 Task: Find connections with filter location Brussels with filter topic #retailwith filter profile language English with filter current company Compunnel Inc. with filter school Marian College, Kuttikanam P.O. Peermade- 685 531 with filter industry Philanthropic Fundraising Services with filter service category Telecommunications with filter keywords title Public Relations
Action: Mouse moved to (608, 127)
Screenshot: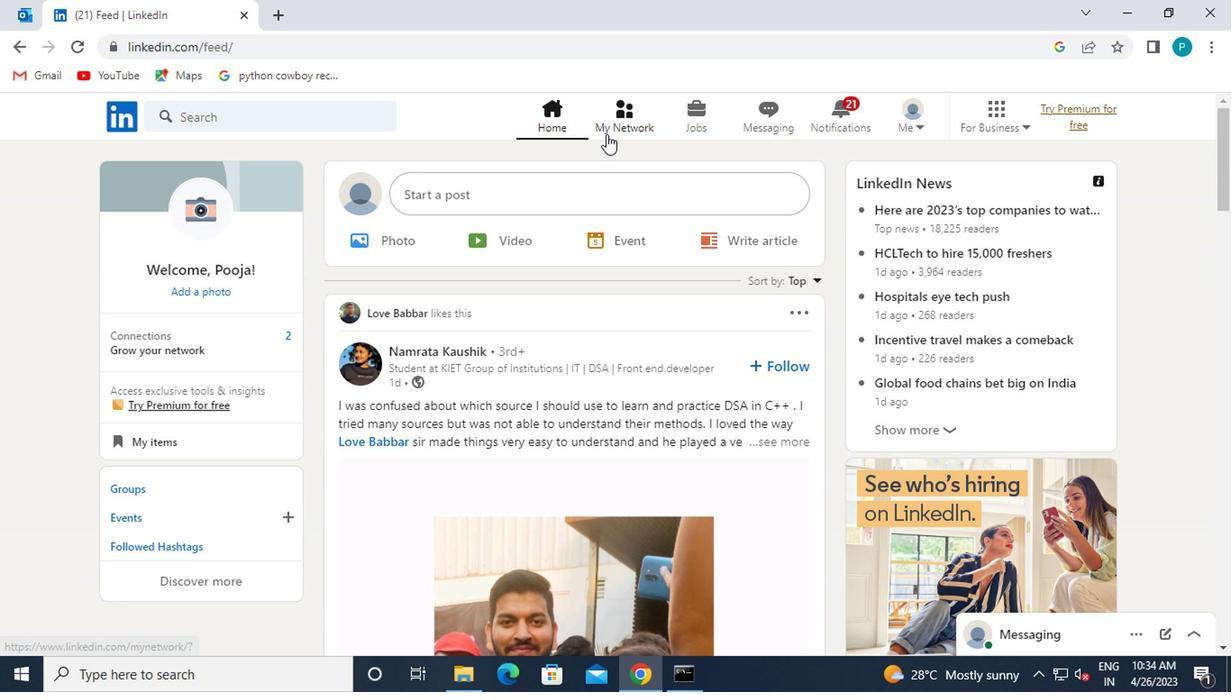 
Action: Mouse pressed left at (608, 127)
Screenshot: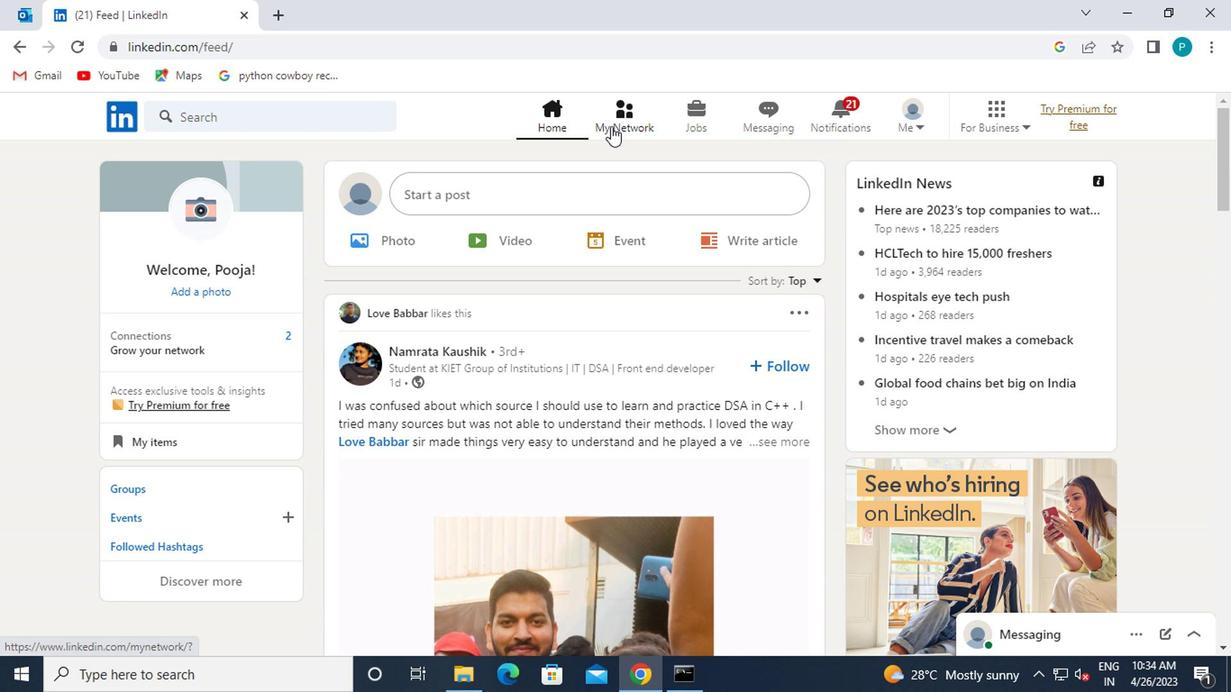 
Action: Mouse moved to (294, 212)
Screenshot: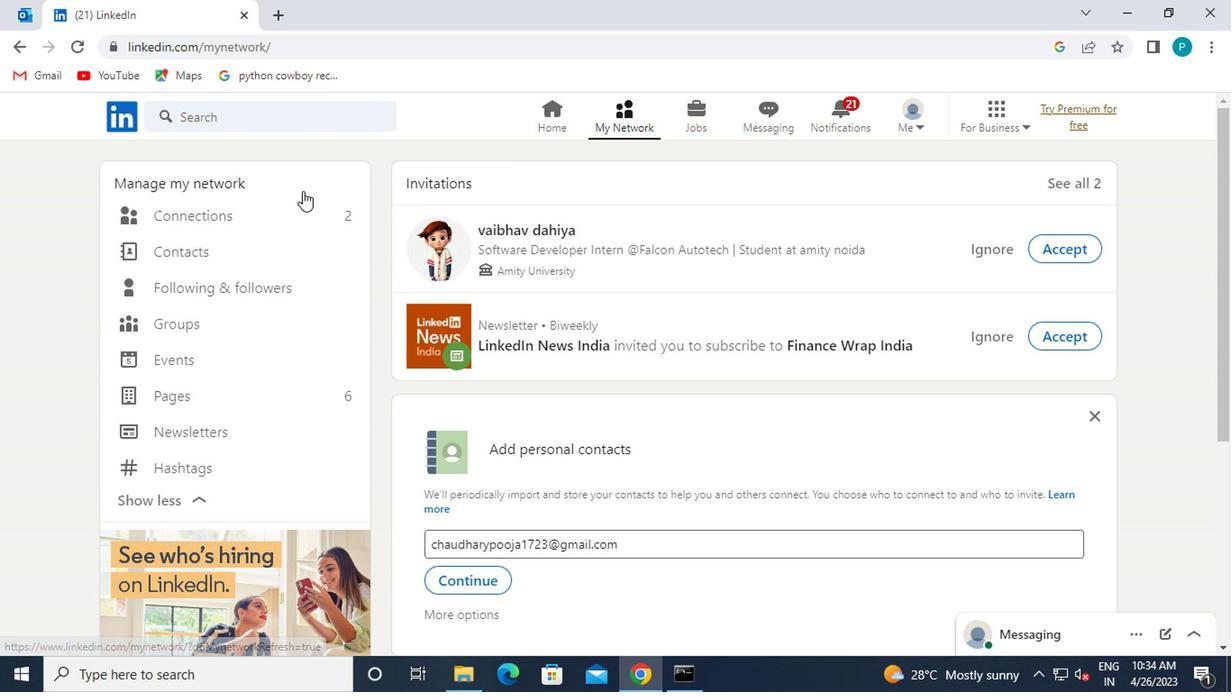 
Action: Mouse pressed left at (294, 212)
Screenshot: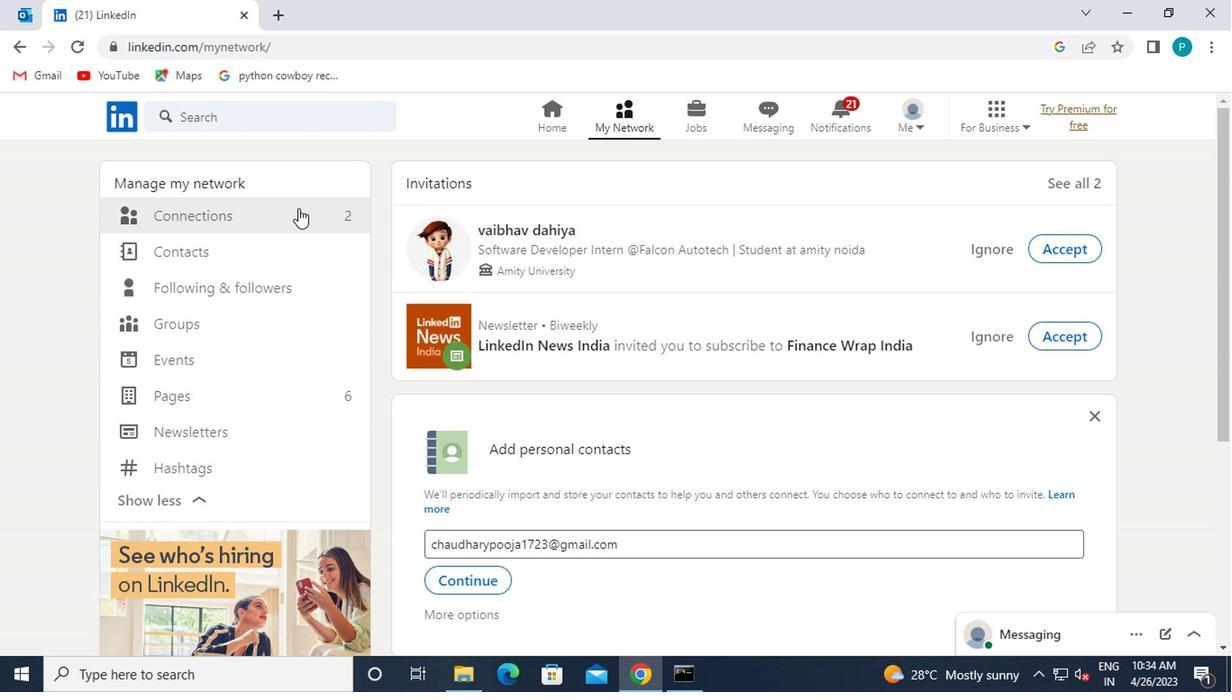 
Action: Mouse moved to (772, 212)
Screenshot: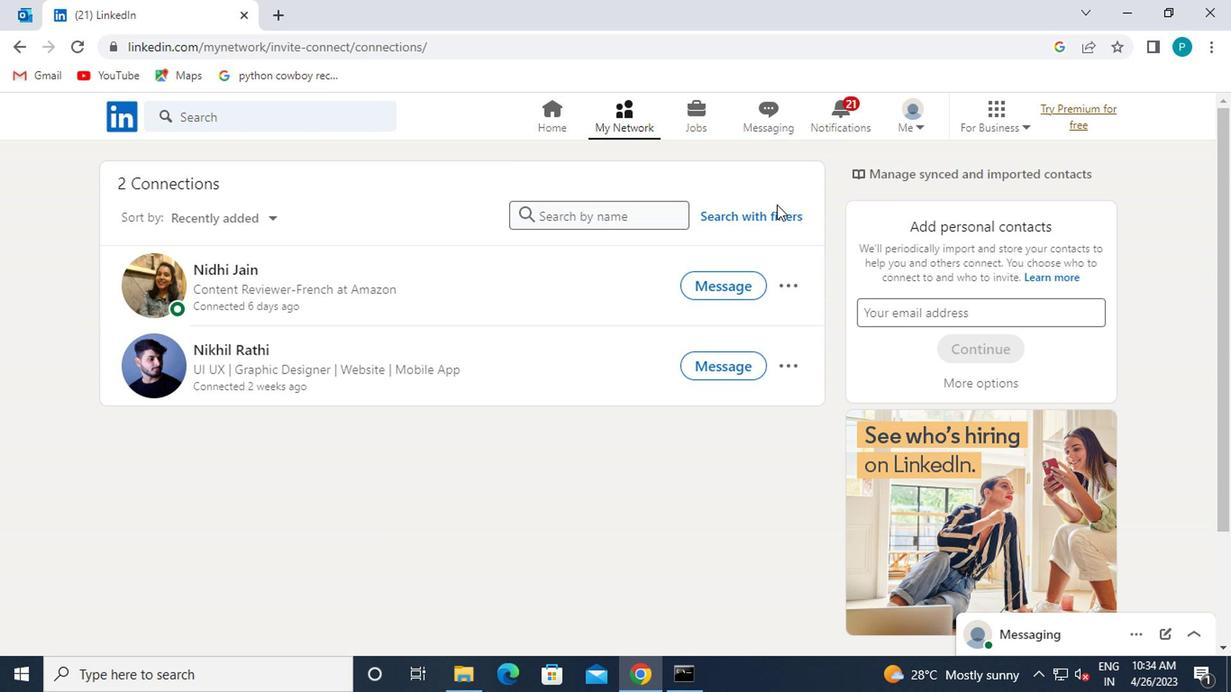 
Action: Mouse pressed left at (772, 212)
Screenshot: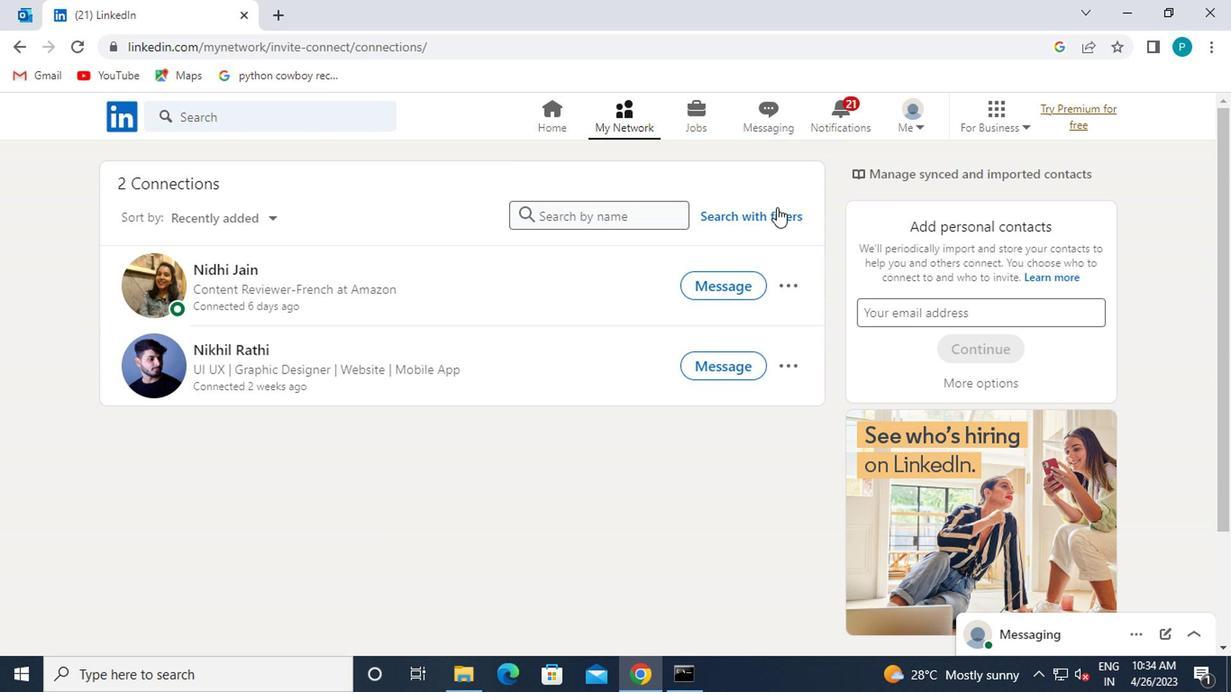 
Action: Mouse moved to (575, 173)
Screenshot: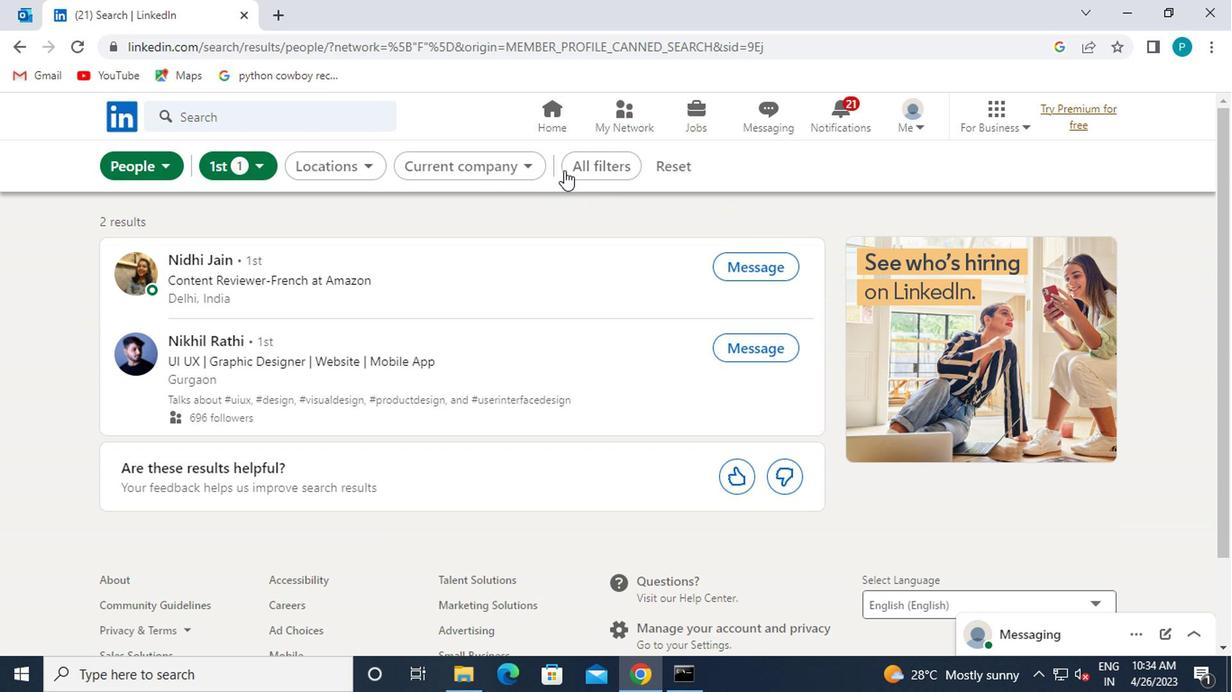 
Action: Mouse pressed left at (575, 173)
Screenshot: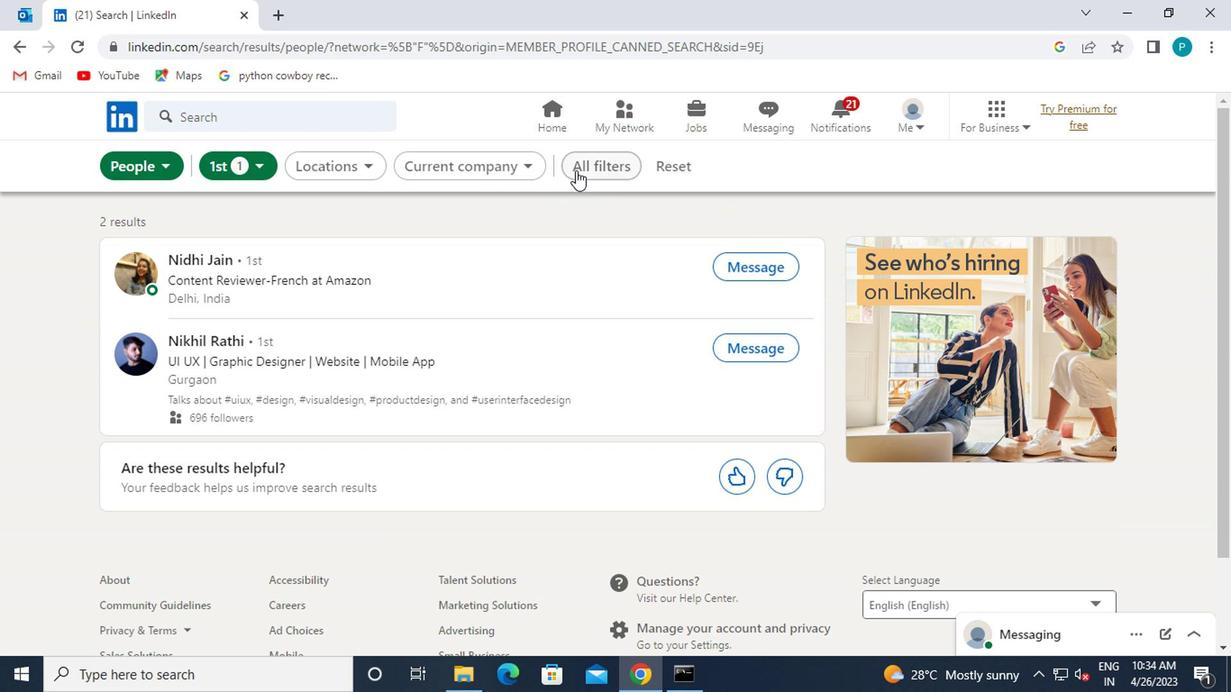 
Action: Mouse moved to (1013, 398)
Screenshot: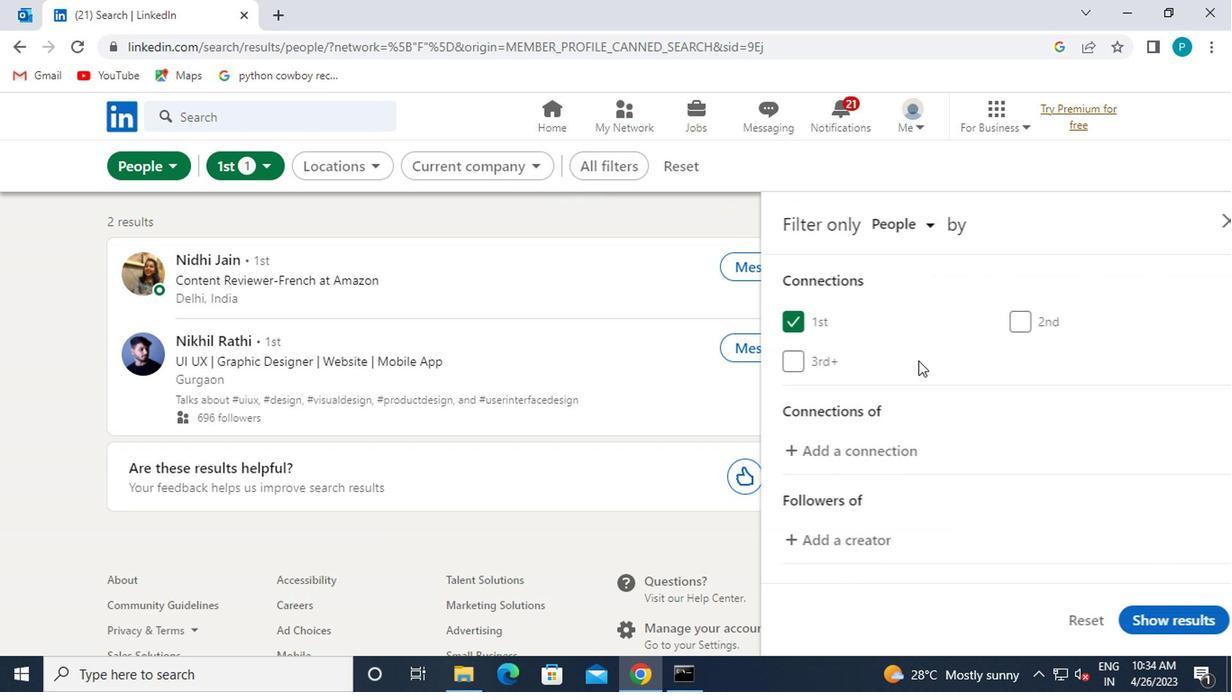 
Action: Mouse scrolled (1013, 397) with delta (0, -1)
Screenshot: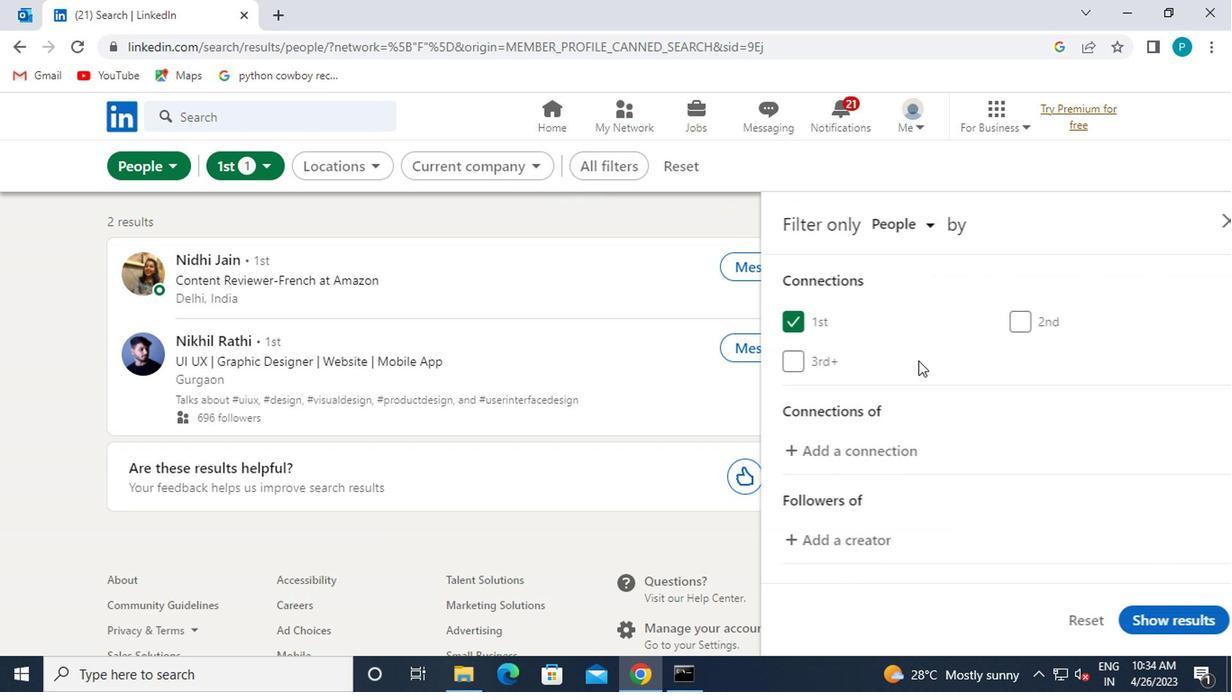 
Action: Mouse moved to (1015, 399)
Screenshot: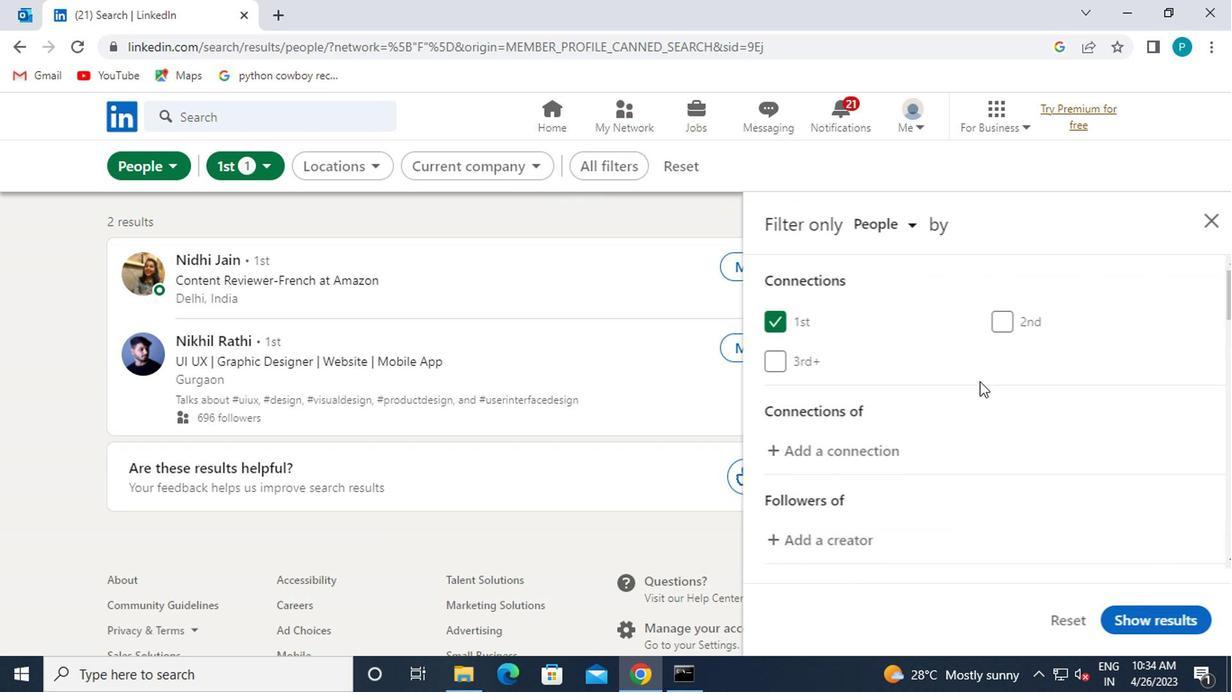 
Action: Mouse scrolled (1015, 398) with delta (0, 0)
Screenshot: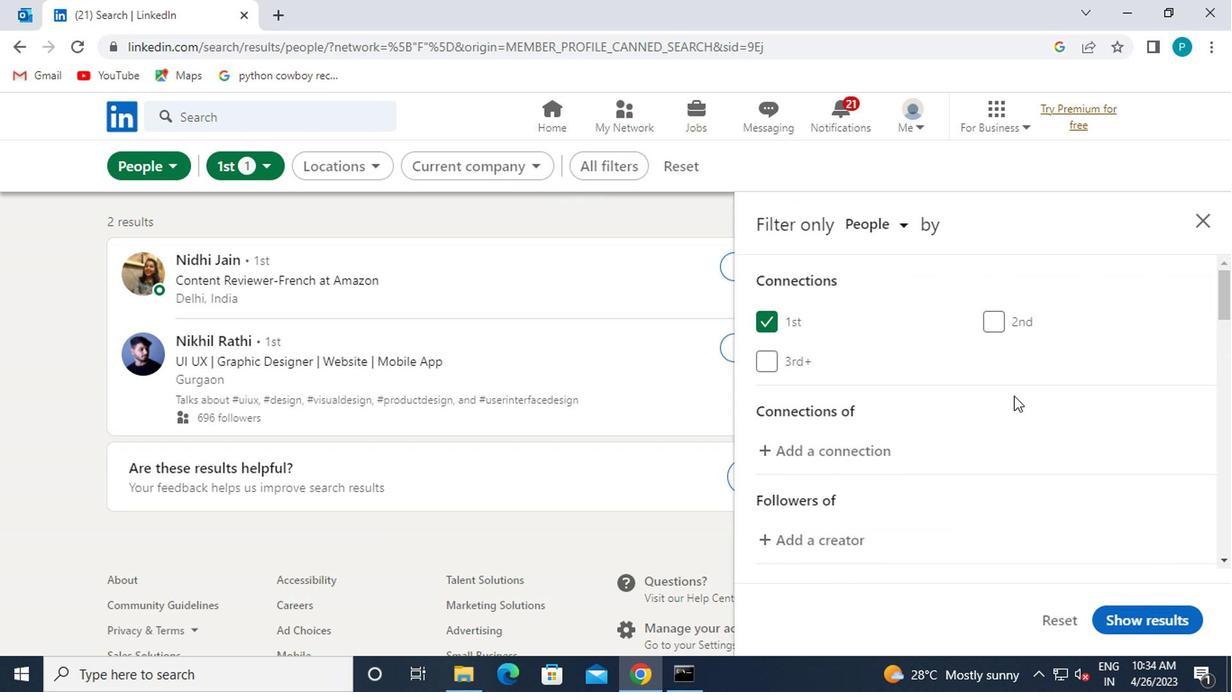 
Action: Mouse scrolled (1015, 398) with delta (0, 0)
Screenshot: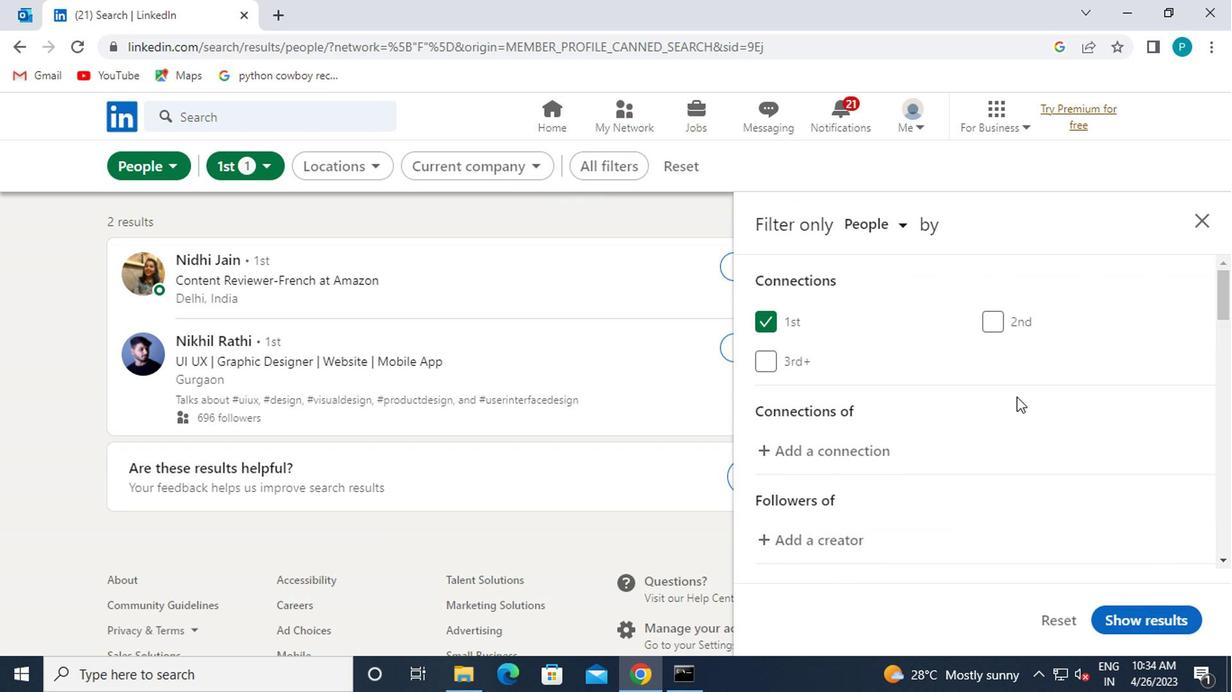 
Action: Mouse moved to (1027, 443)
Screenshot: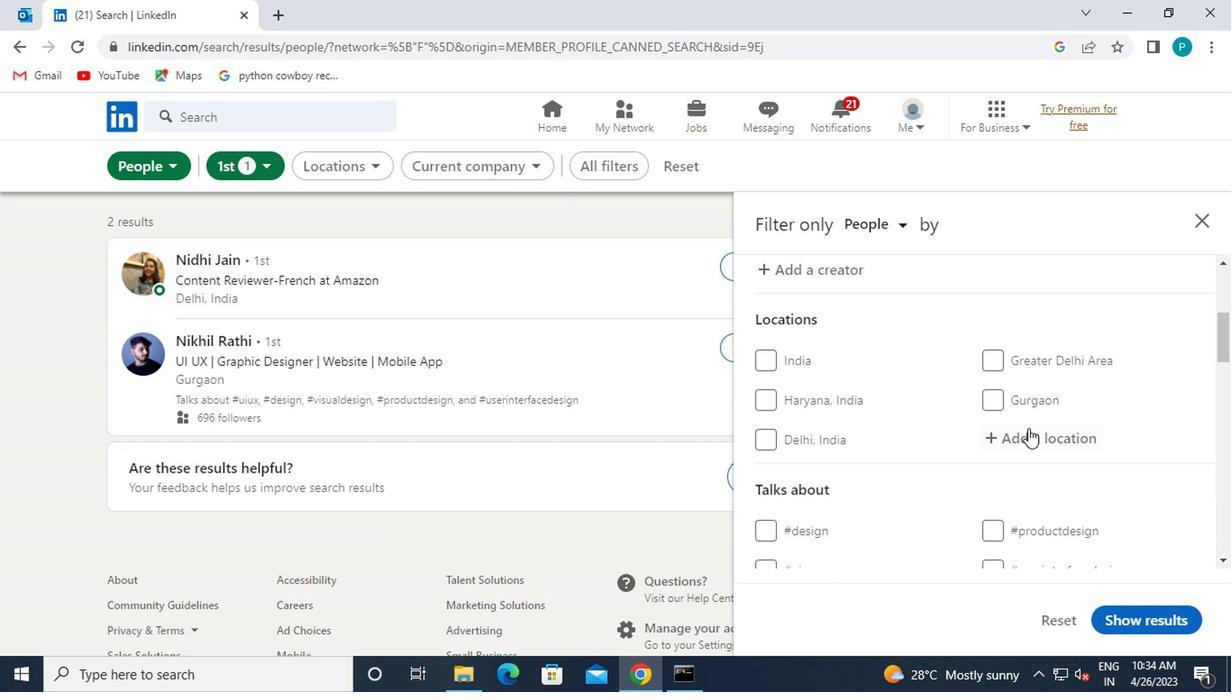 
Action: Mouse pressed left at (1027, 443)
Screenshot: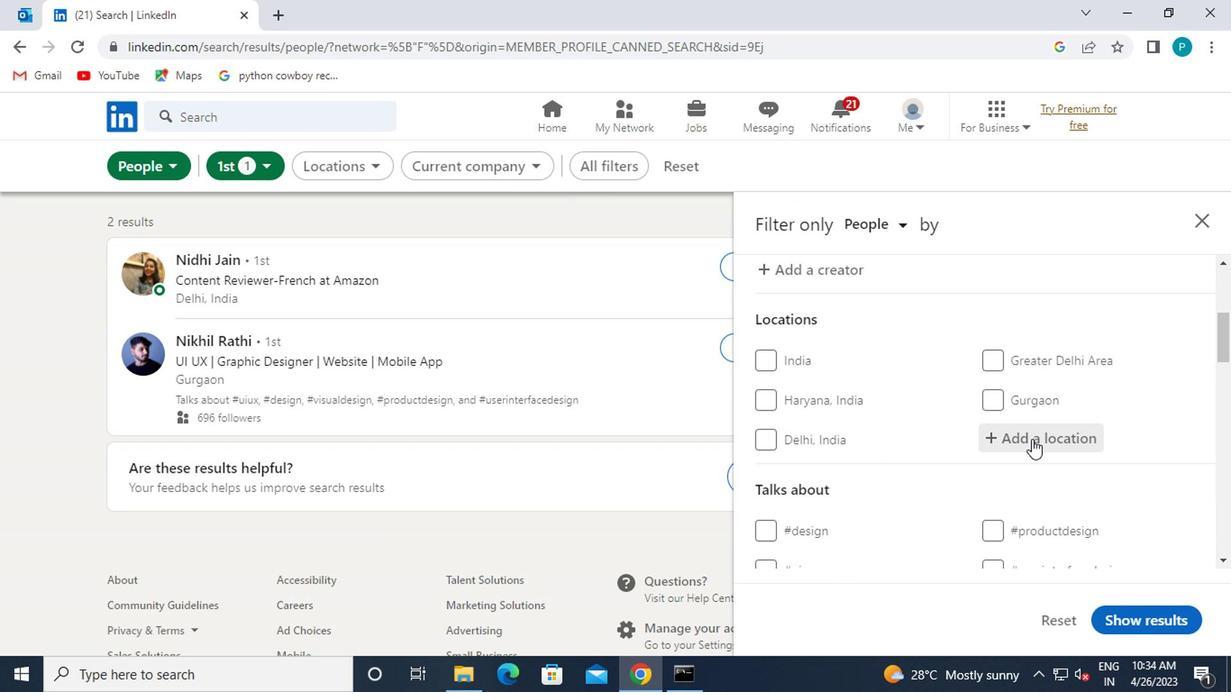 
Action: Mouse moved to (992, 401)
Screenshot: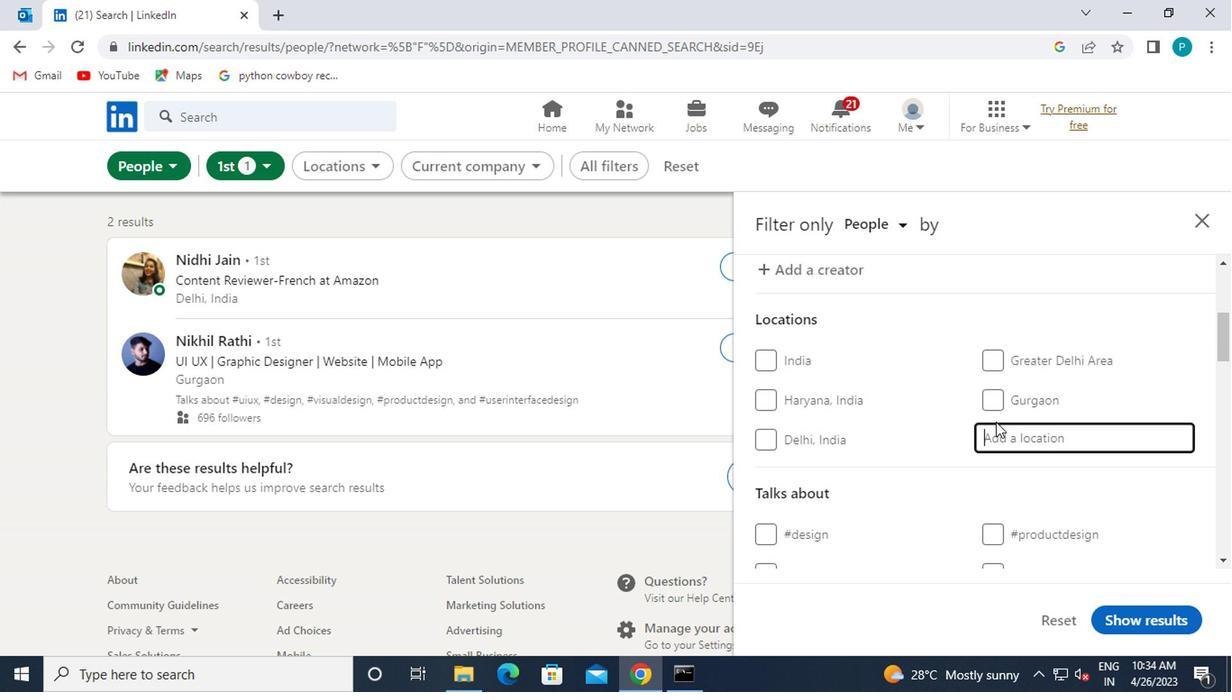 
Action: Key pressed <Key.caps_lock>b<Key.caps_lock>russels
Screenshot: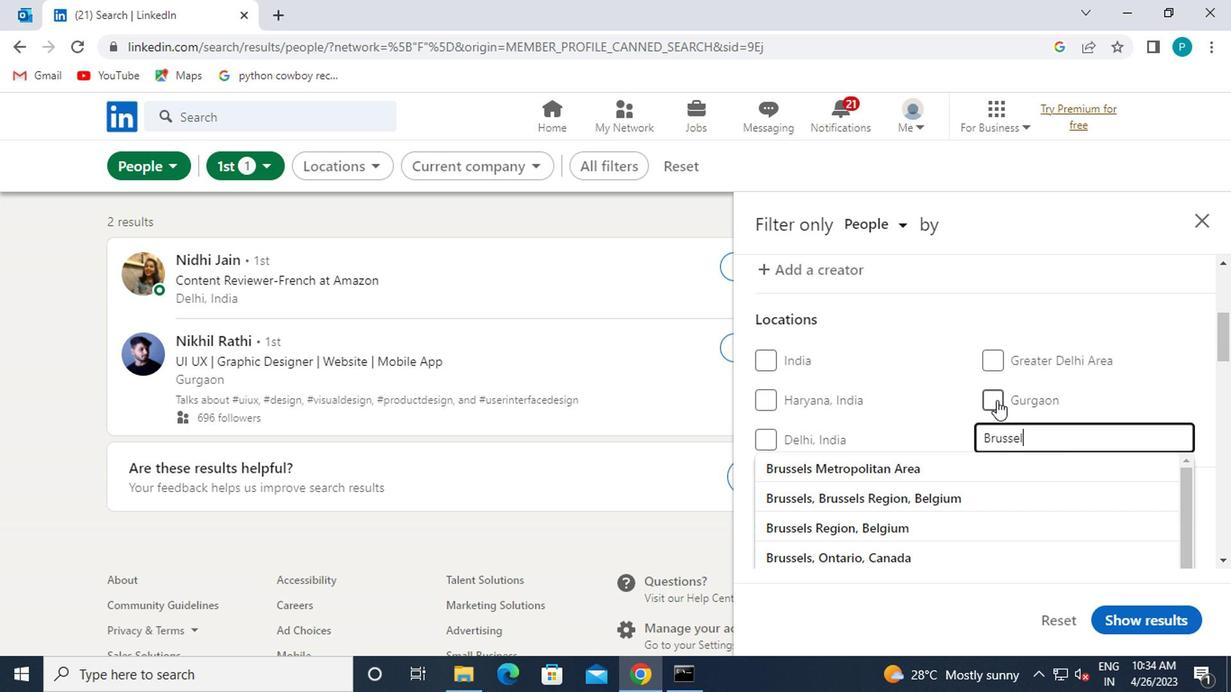 
Action: Mouse moved to (902, 461)
Screenshot: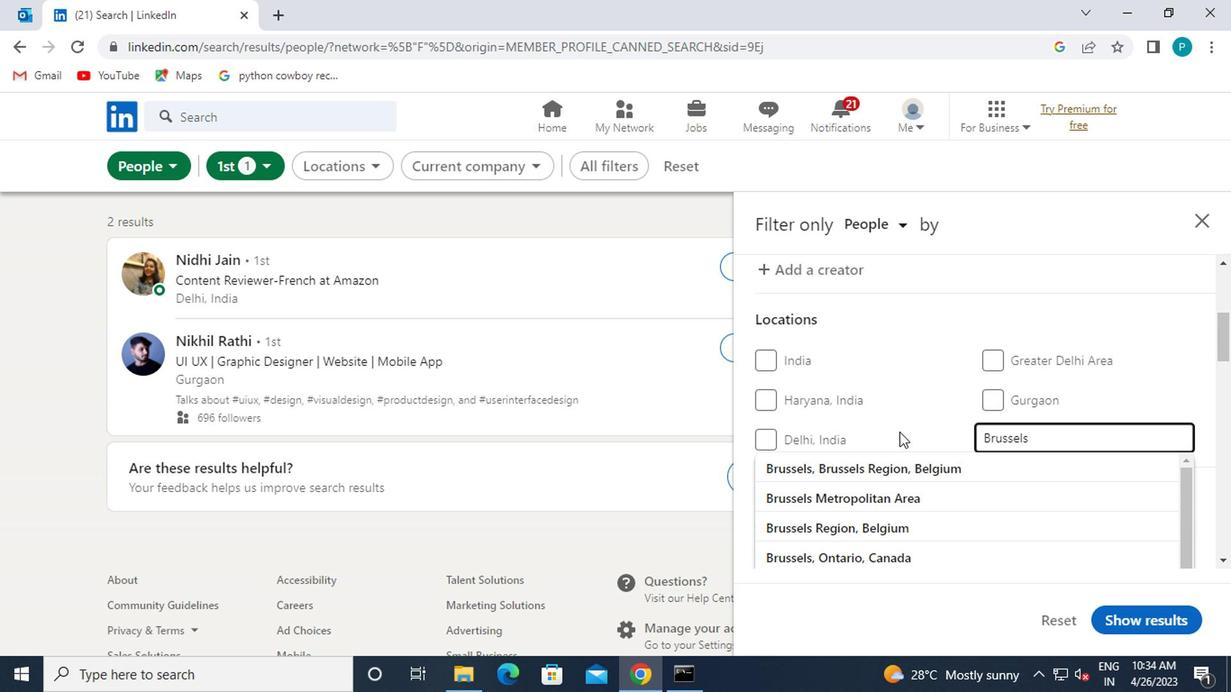 
Action: Mouse pressed left at (902, 461)
Screenshot: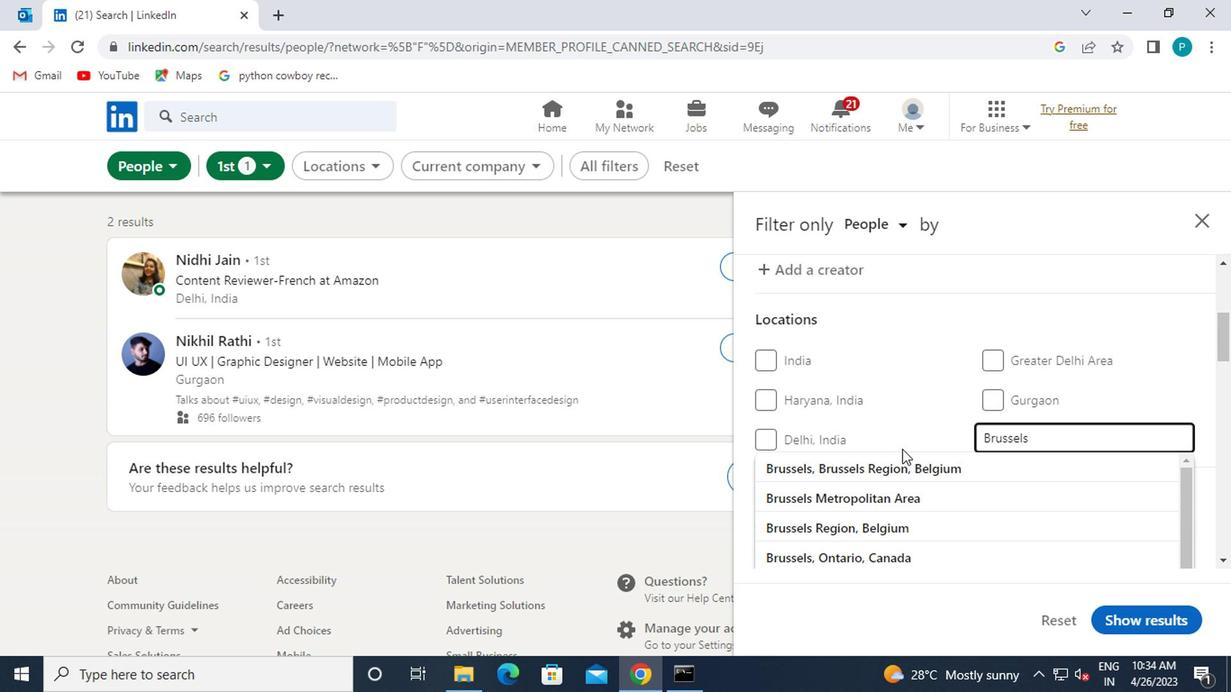
Action: Mouse scrolled (902, 460) with delta (0, 0)
Screenshot: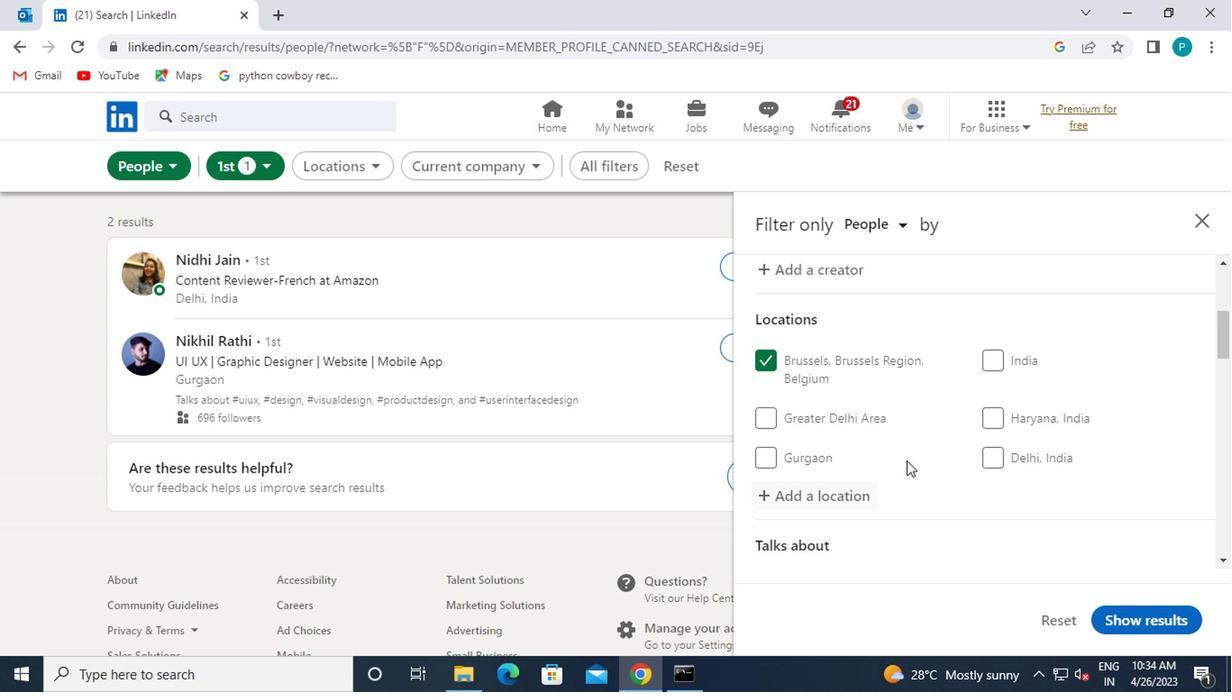 
Action: Mouse moved to (915, 466)
Screenshot: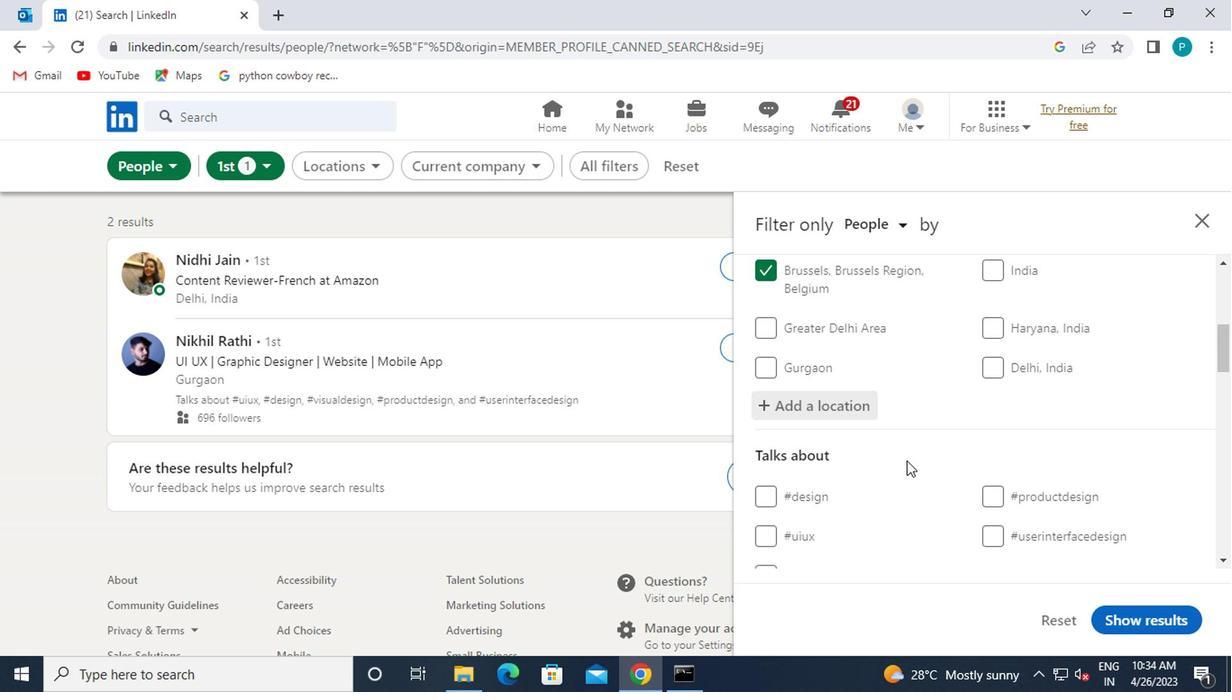 
Action: Mouse scrolled (915, 465) with delta (0, -1)
Screenshot: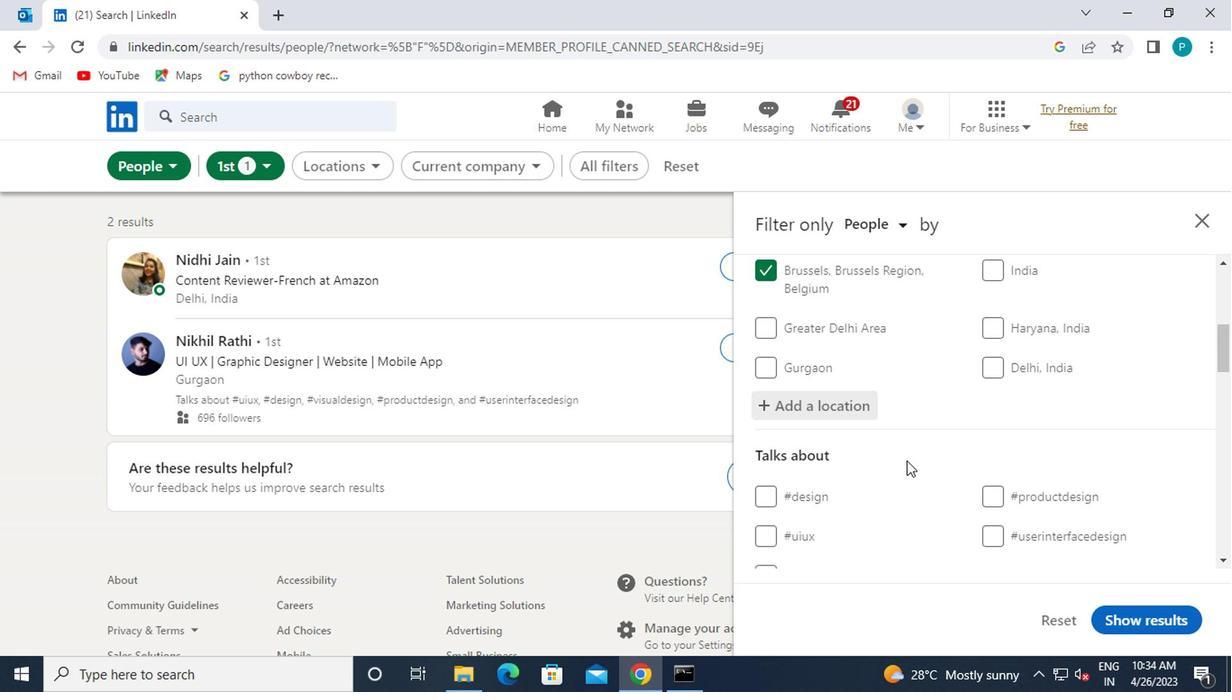 
Action: Mouse moved to (915, 467)
Screenshot: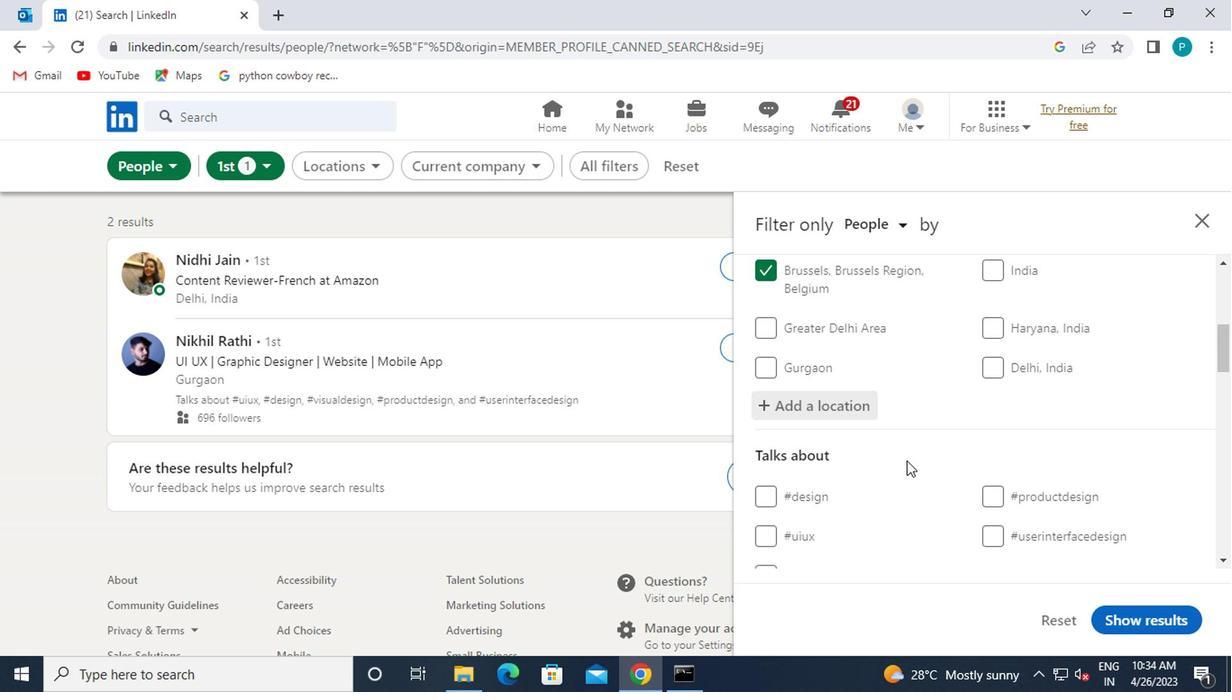 
Action: Mouse scrolled (915, 466) with delta (0, 0)
Screenshot: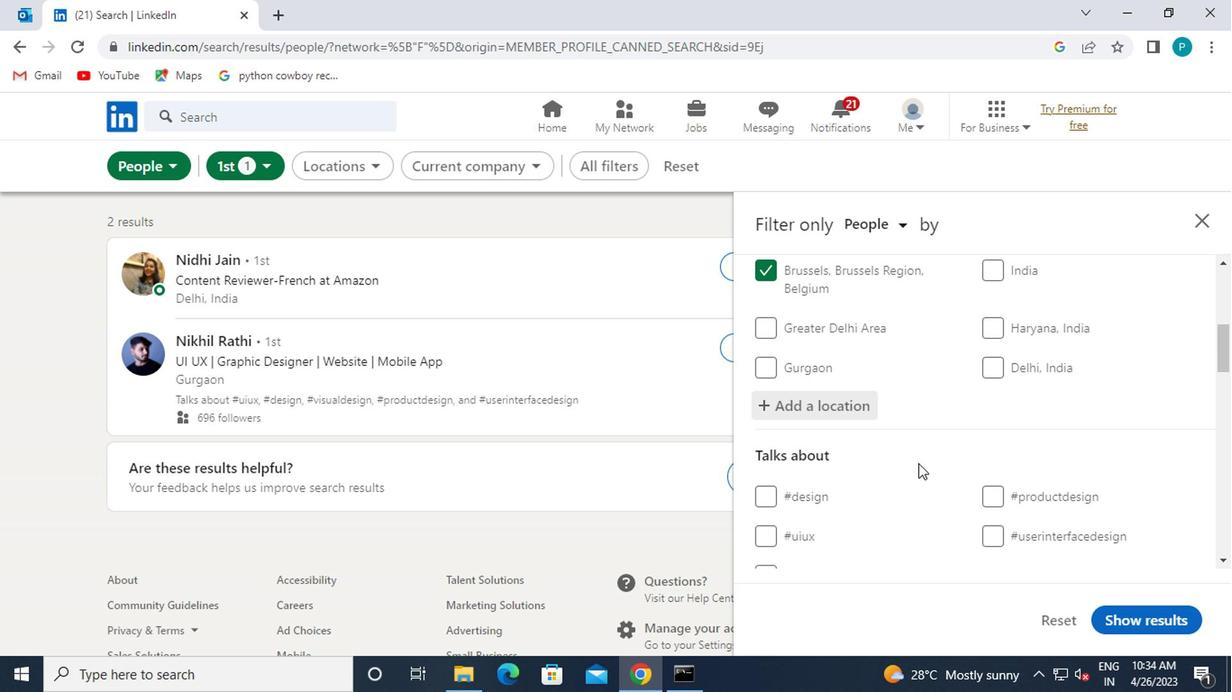 
Action: Mouse moved to (1011, 406)
Screenshot: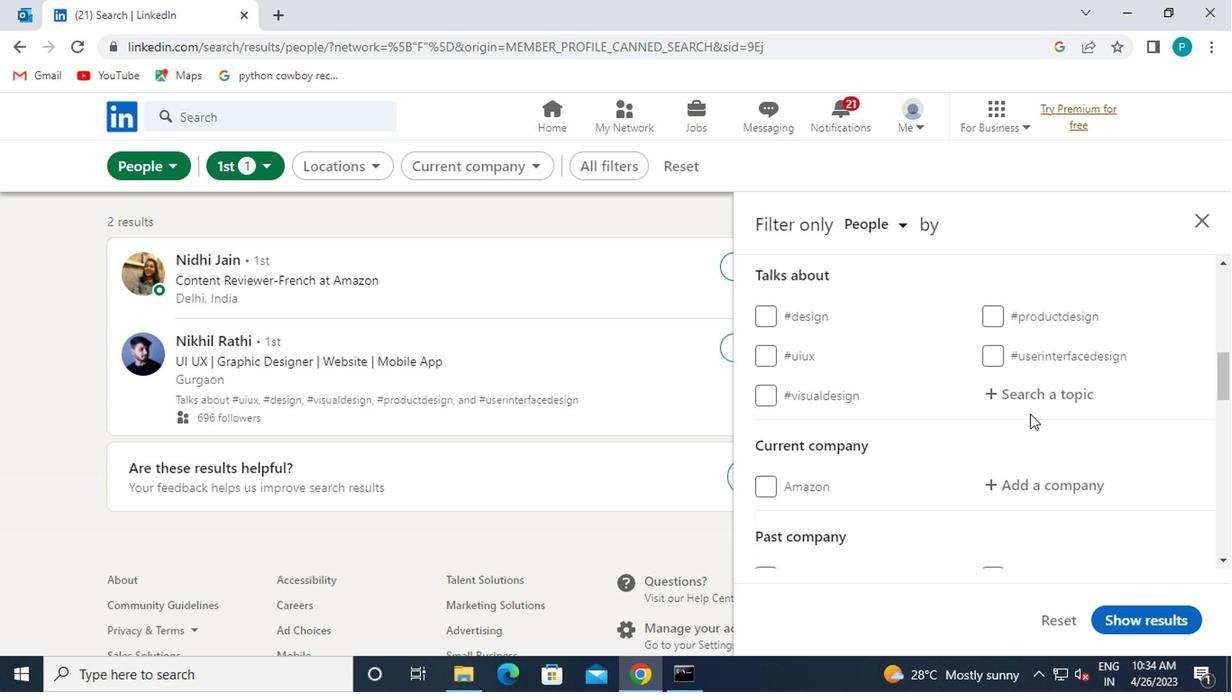 
Action: Mouse pressed left at (1011, 406)
Screenshot: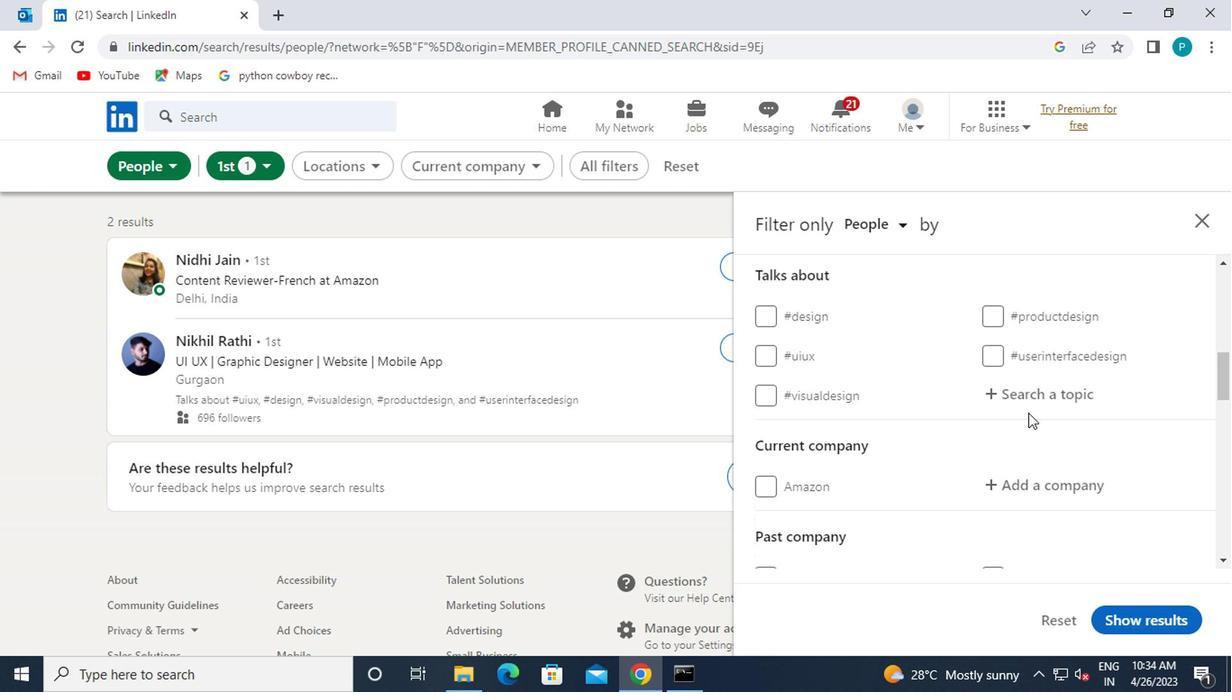 
Action: Key pressed <Key.shift><Key.shift><Key.shift>#RETAIL
Screenshot: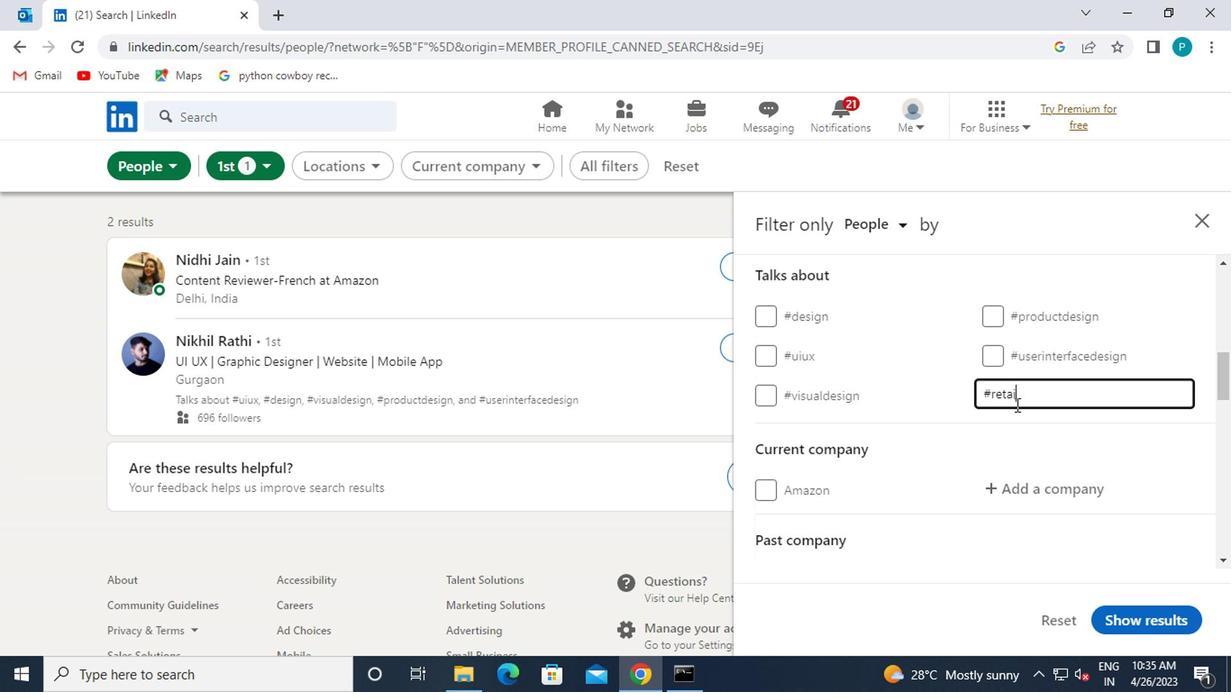 
Action: Mouse scrolled (1011, 405) with delta (0, 0)
Screenshot: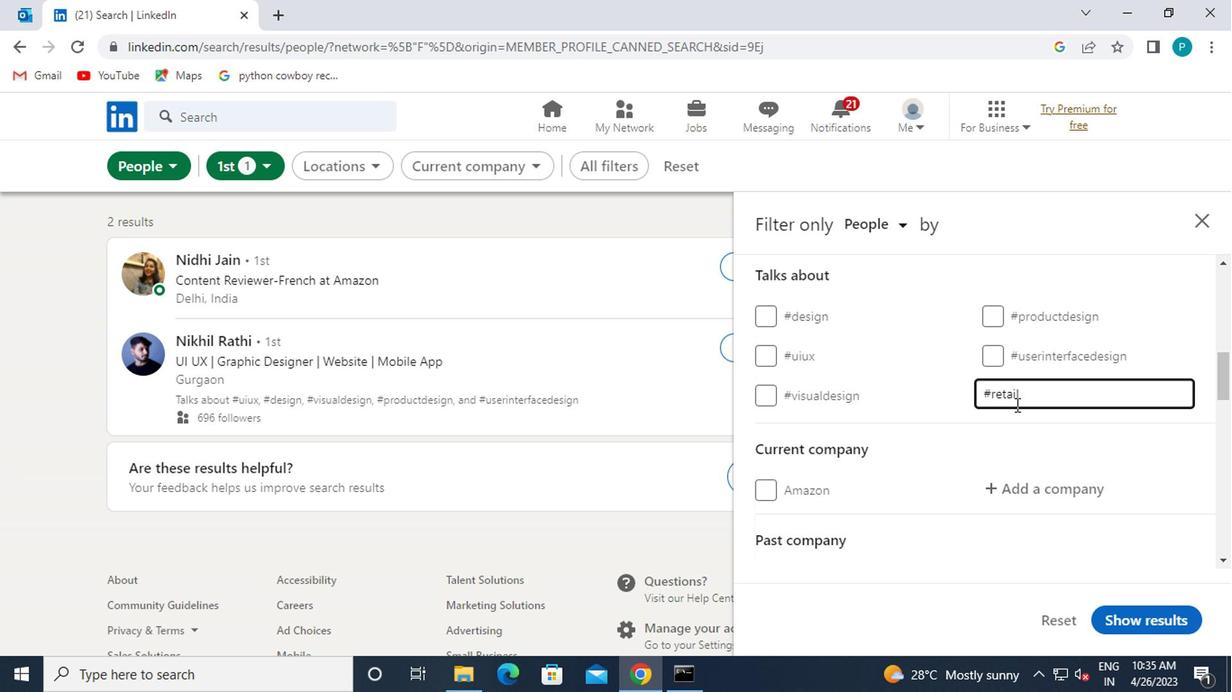 
Action: Mouse moved to (985, 405)
Screenshot: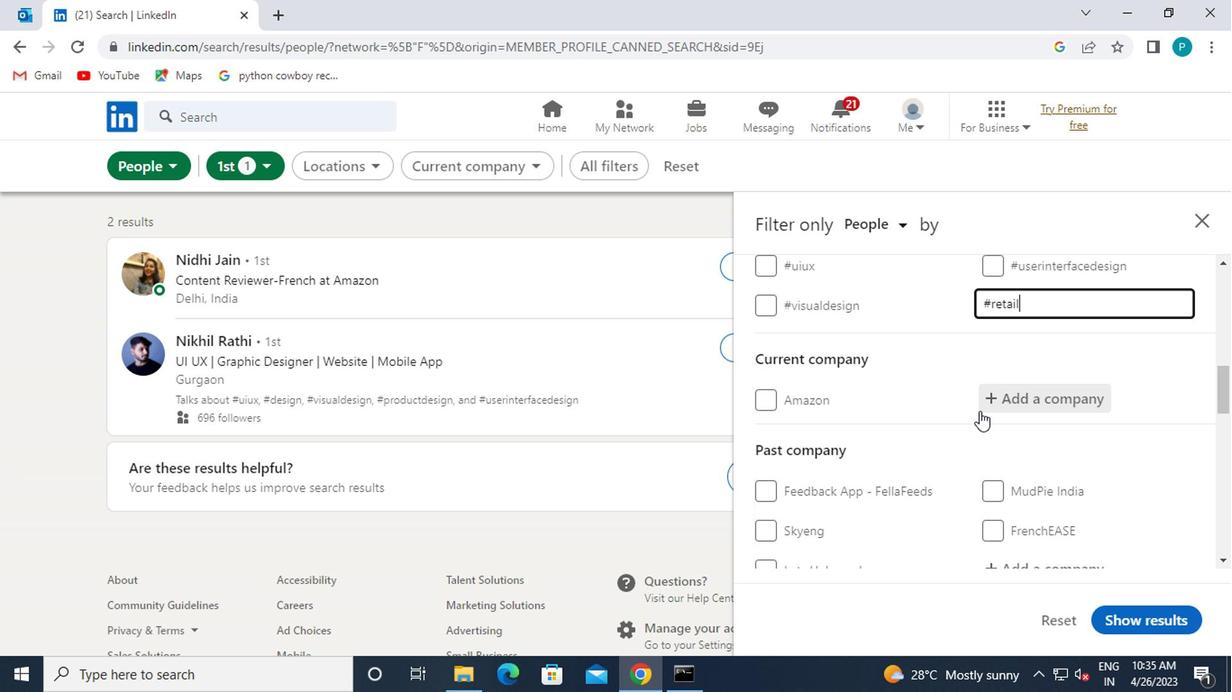
Action: Mouse pressed left at (985, 405)
Screenshot: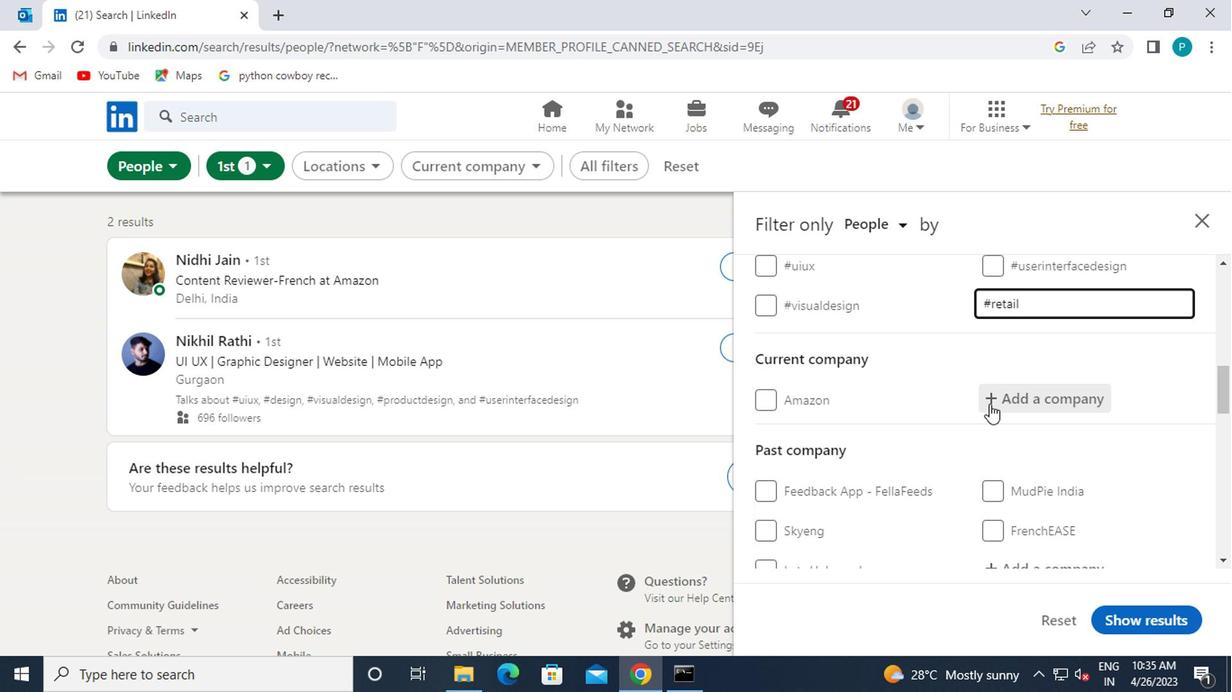 
Action: Mouse moved to (987, 405)
Screenshot: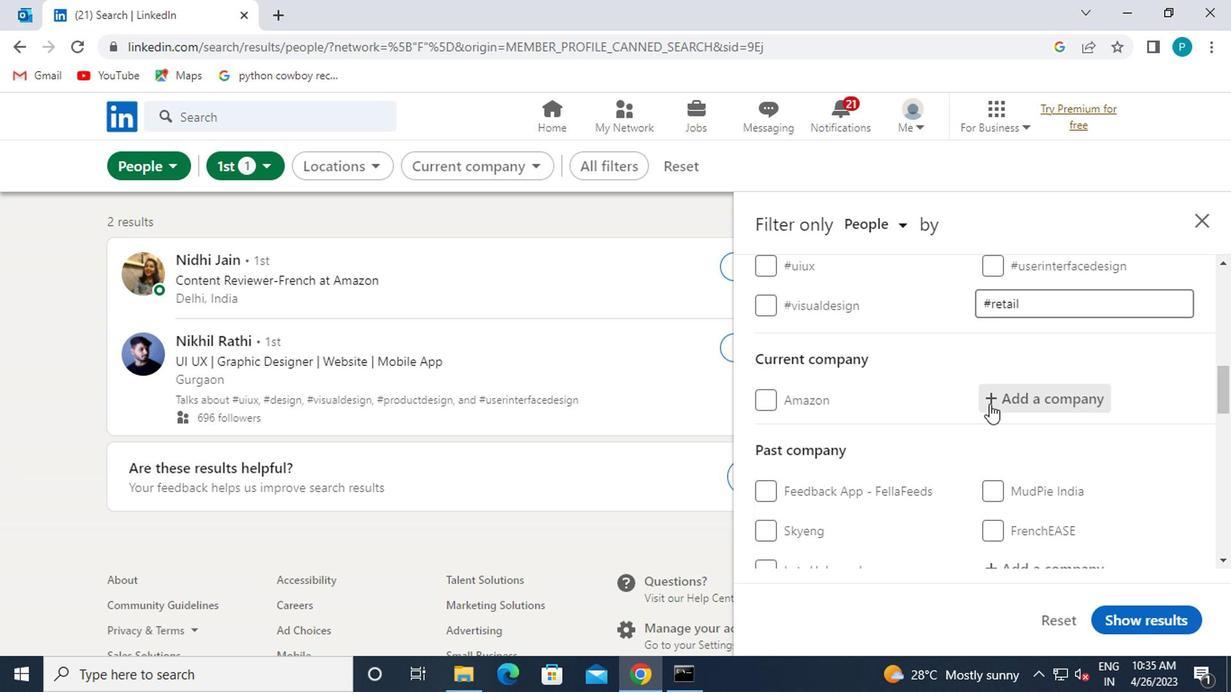 
Action: Key pressed COMPUNNEL
Screenshot: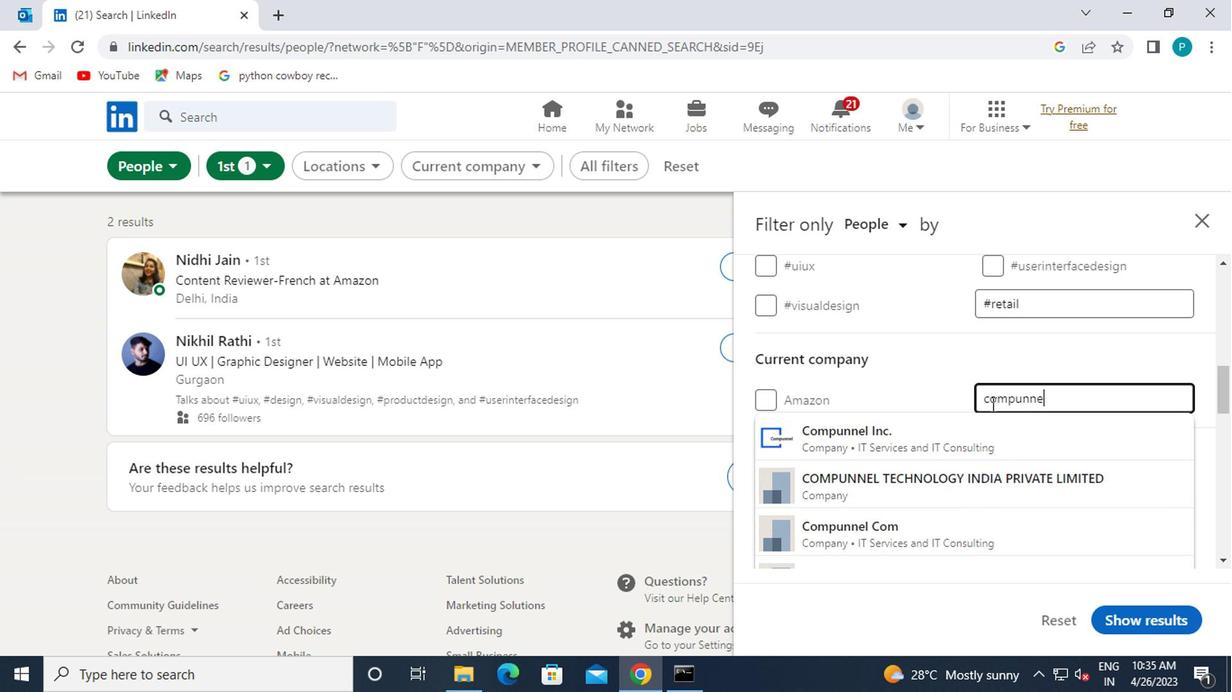 
Action: Mouse moved to (888, 445)
Screenshot: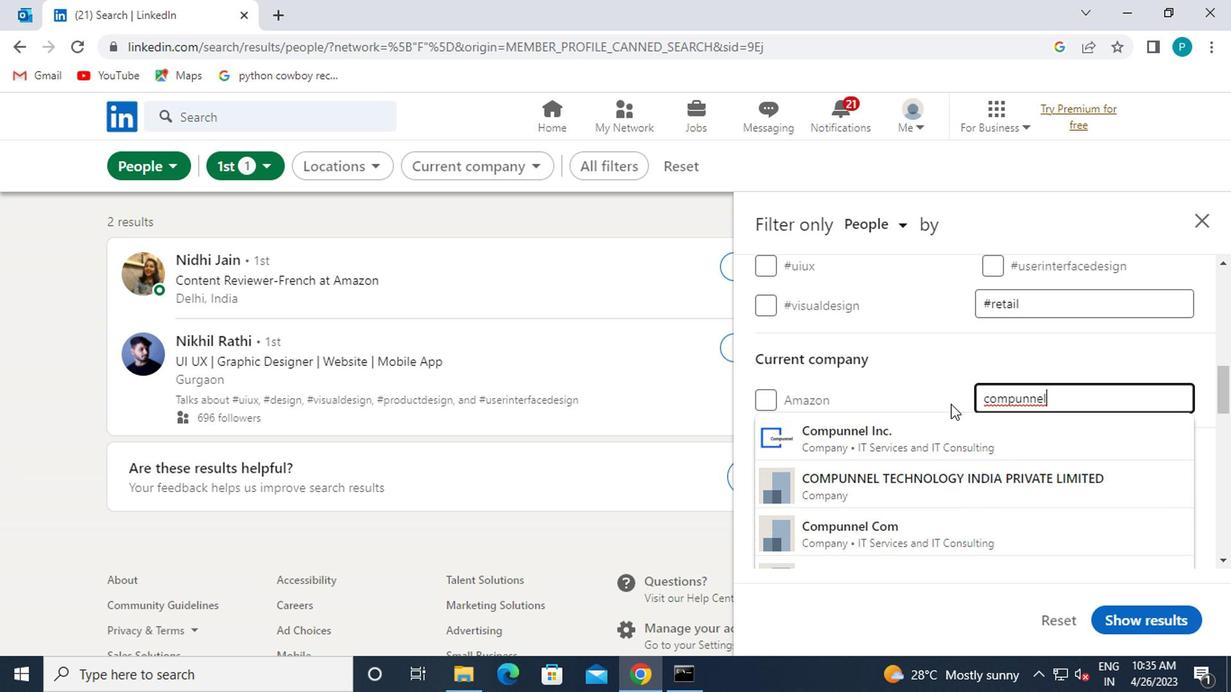 
Action: Mouse pressed left at (888, 445)
Screenshot: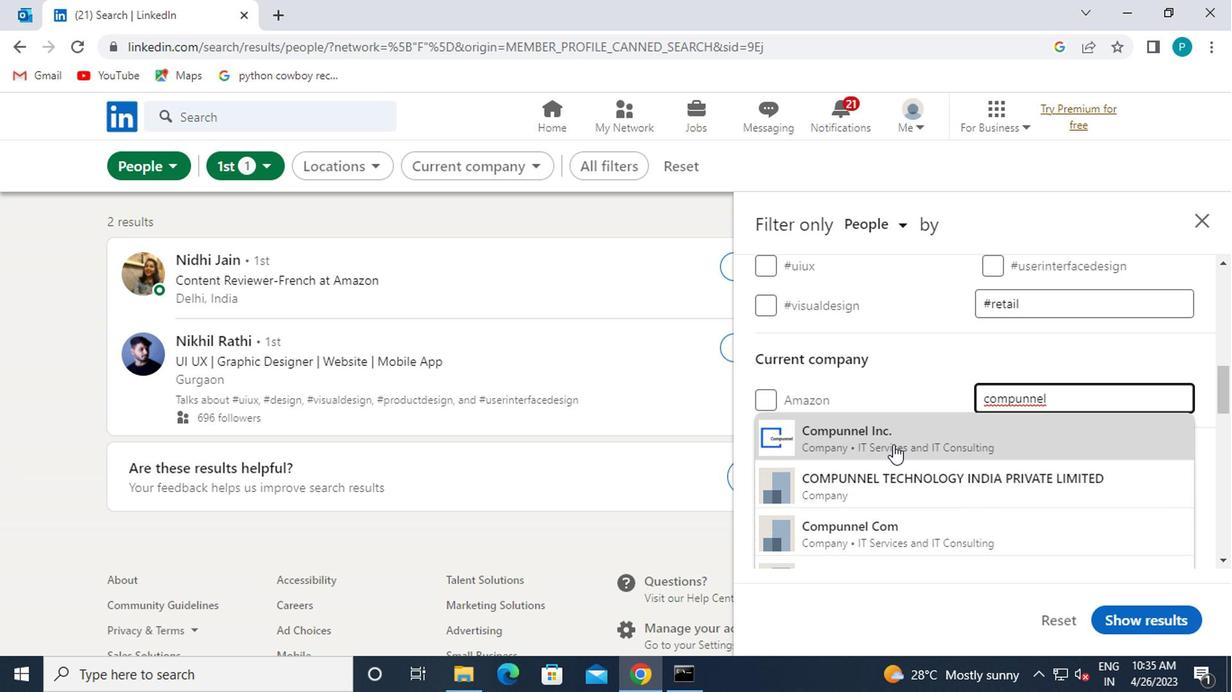 
Action: Mouse moved to (879, 447)
Screenshot: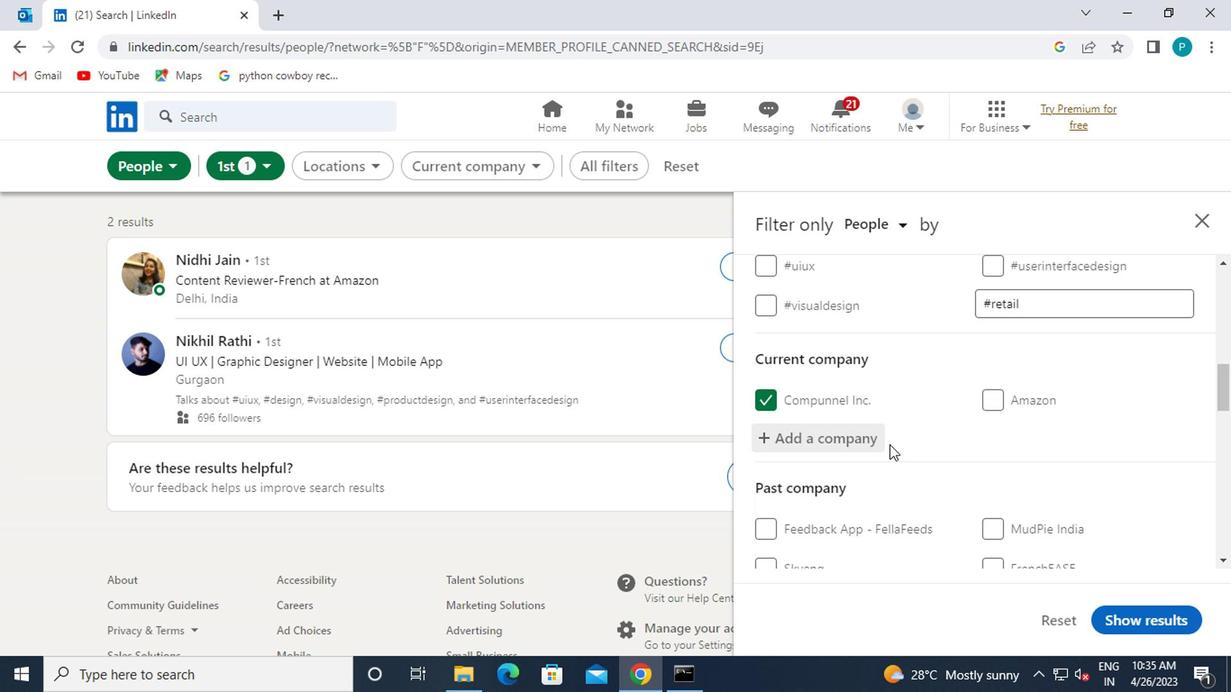 
Action: Mouse scrolled (879, 446) with delta (0, 0)
Screenshot: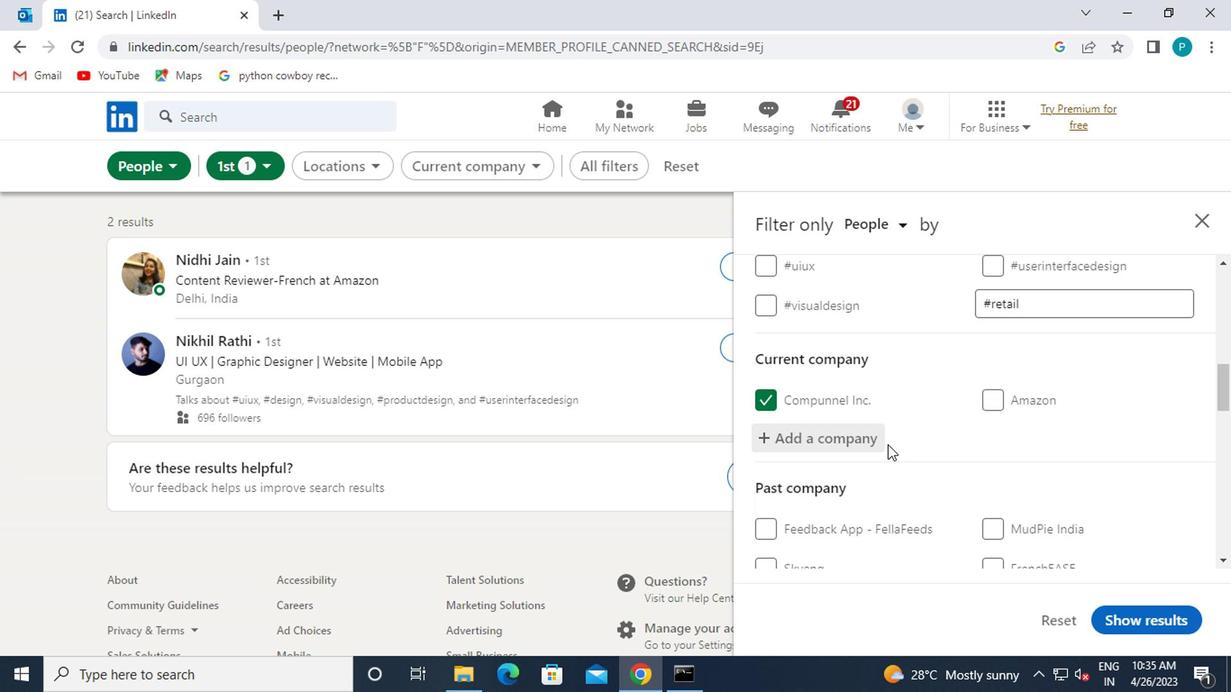 
Action: Mouse moved to (871, 453)
Screenshot: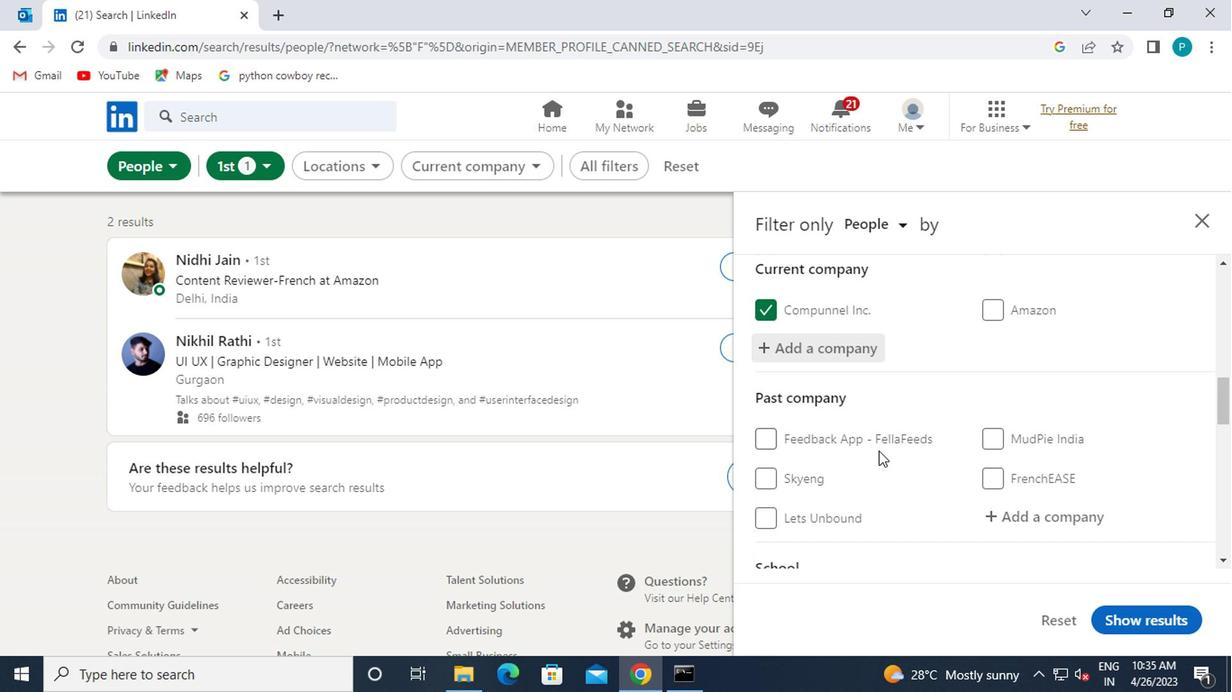 
Action: Mouse scrolled (871, 452) with delta (0, -1)
Screenshot: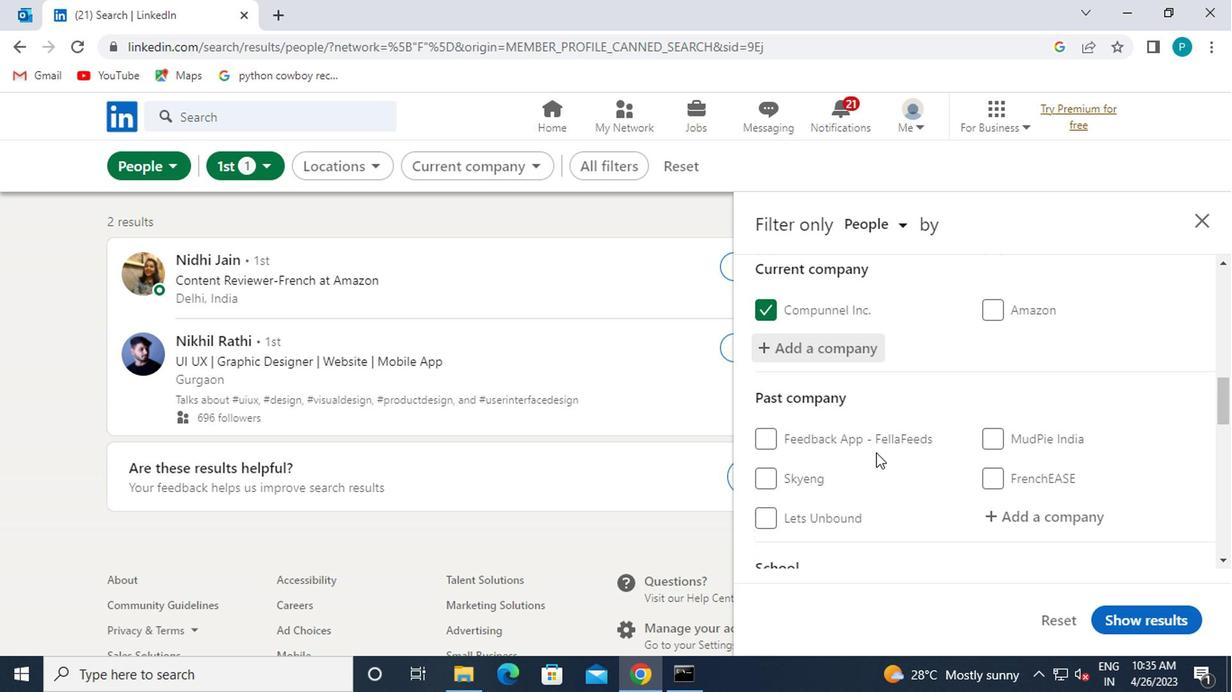 
Action: Mouse scrolled (871, 452) with delta (0, -1)
Screenshot: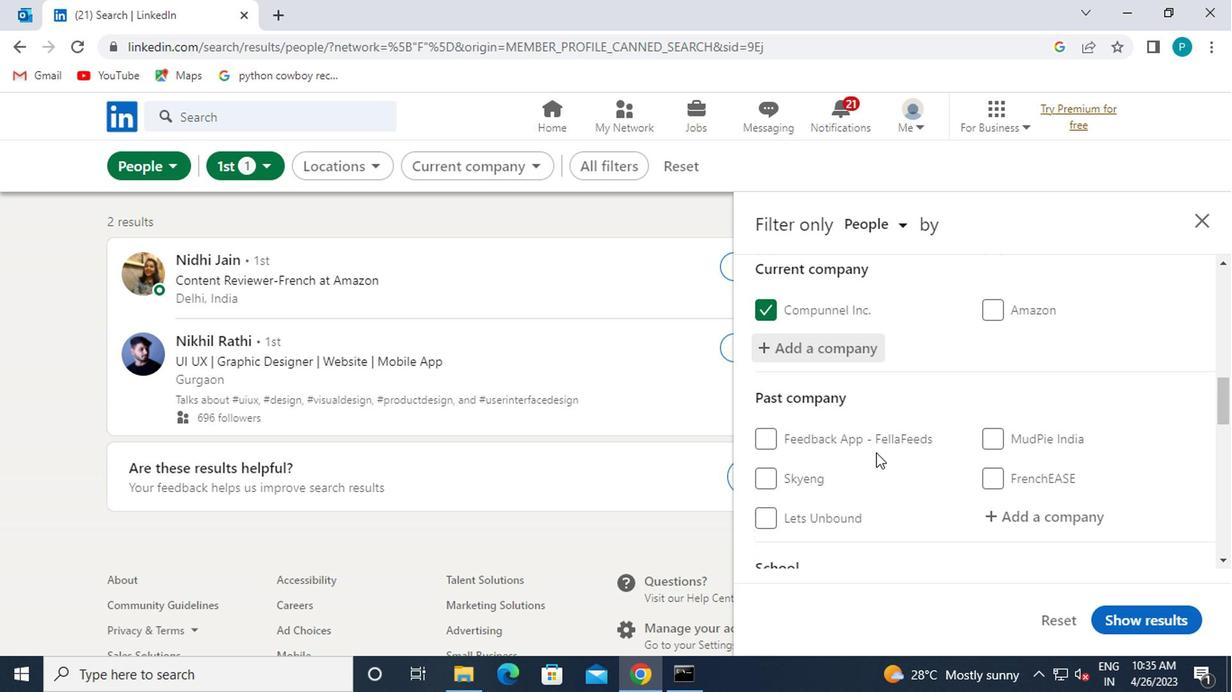 
Action: Mouse moved to (969, 499)
Screenshot: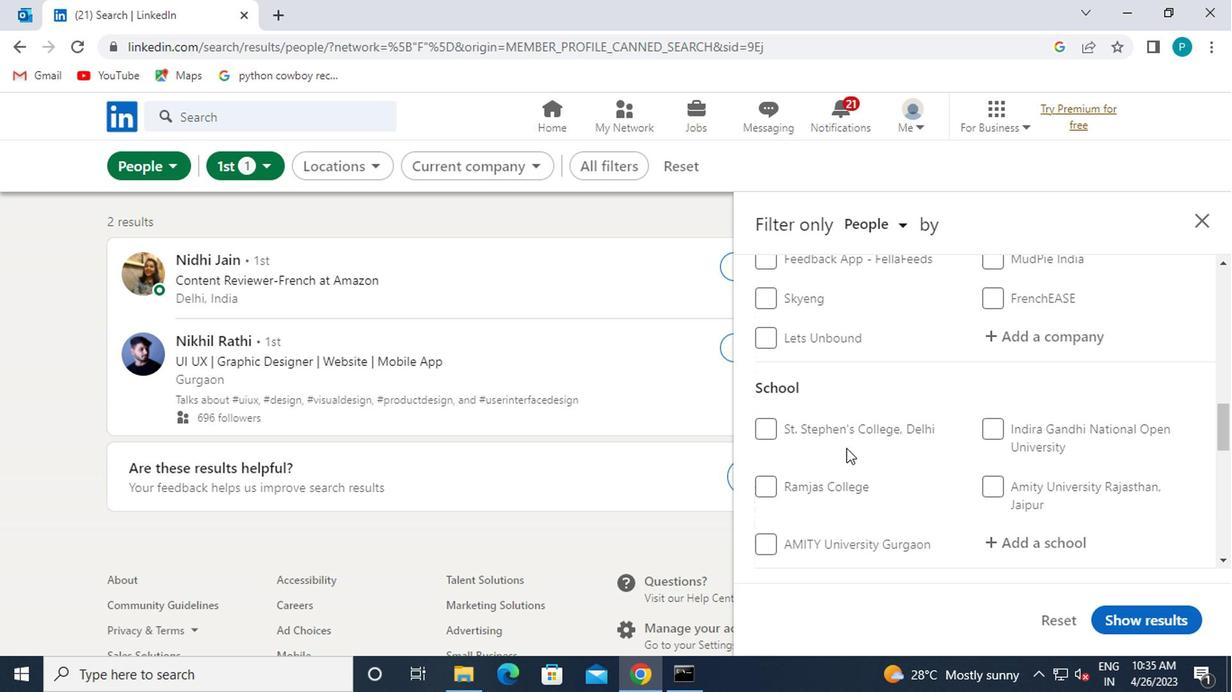 
Action: Mouse scrolled (969, 499) with delta (0, 0)
Screenshot: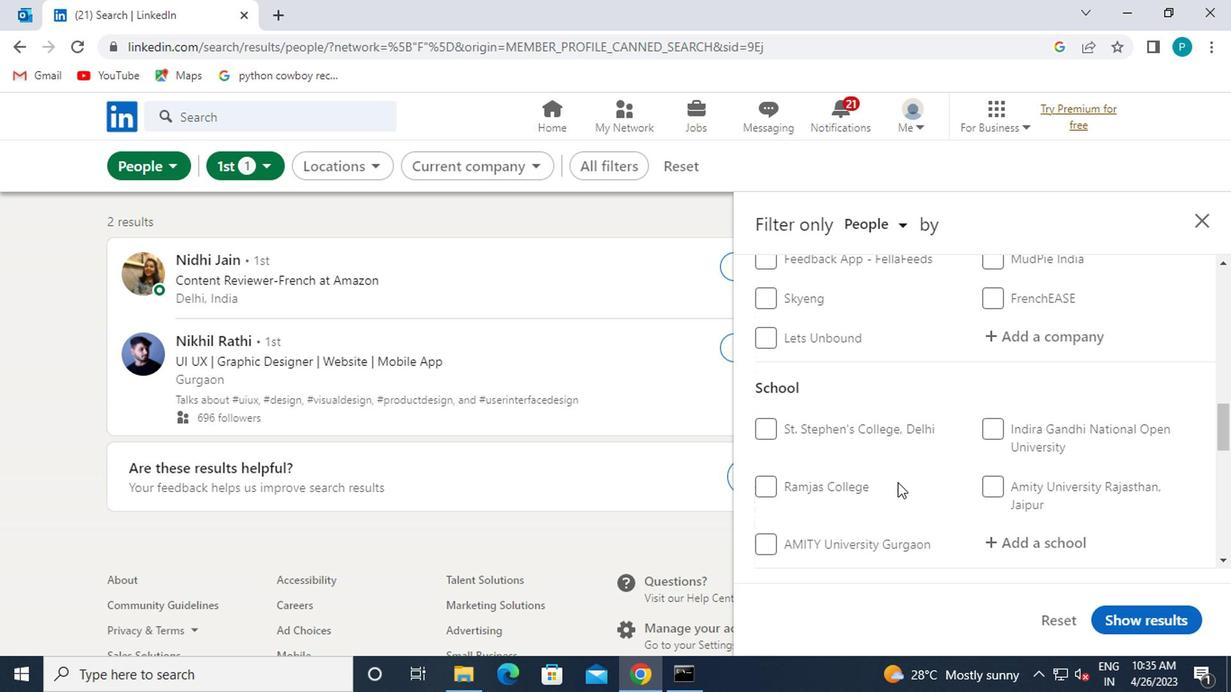 
Action: Mouse moved to (996, 454)
Screenshot: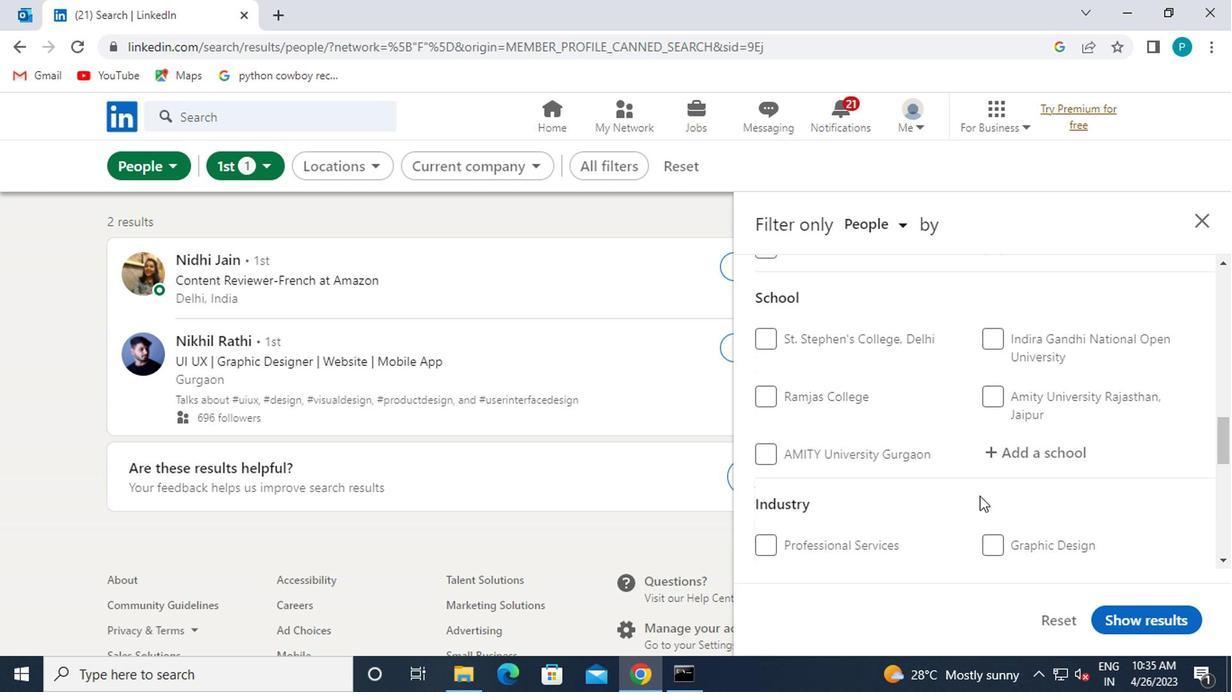 
Action: Mouse pressed left at (996, 454)
Screenshot: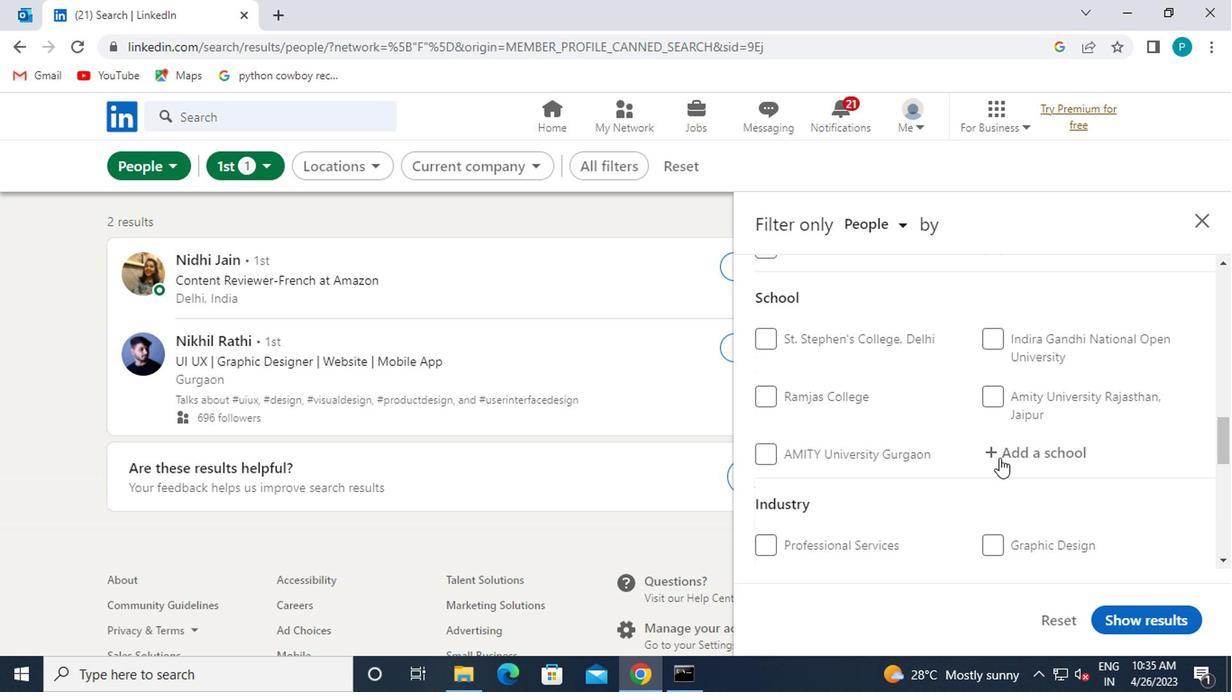 
Action: Mouse moved to (1009, 453)
Screenshot: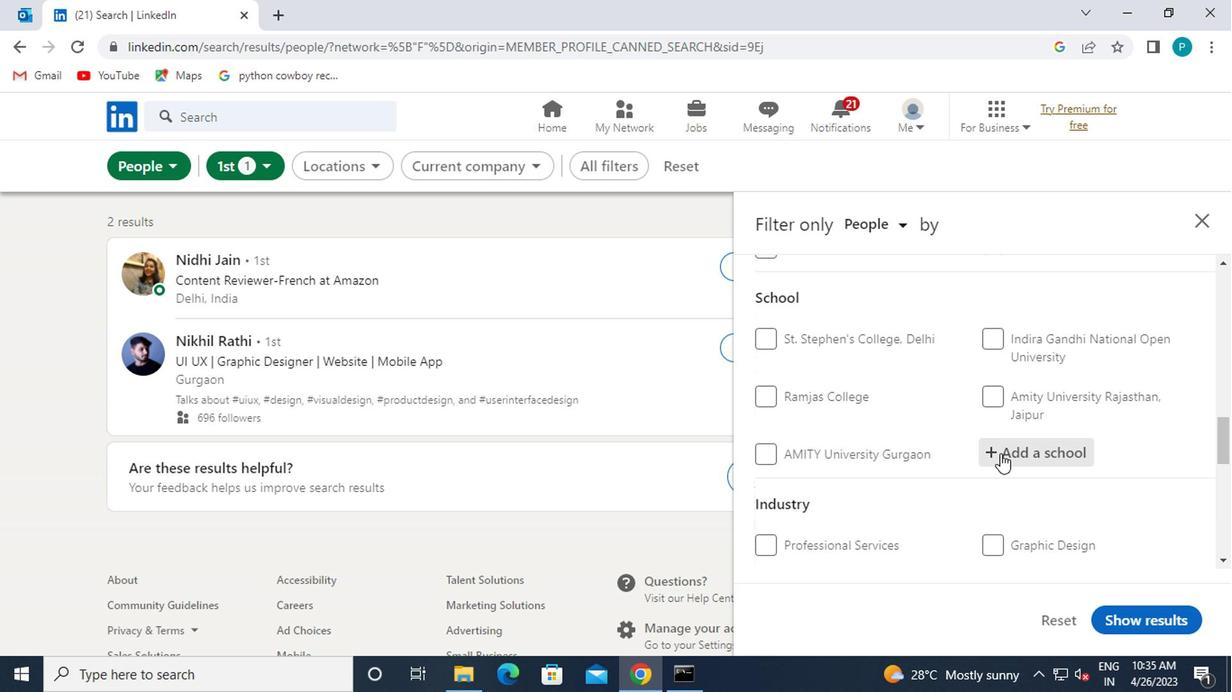 
Action: Key pressed <Key.caps_lock>M<Key.caps_lock>ARIAN<Key.space>SUPPORT<Key.backspace><Key.backspace><Key.backspace><Key.backspace><Key.backspace><Key.backspace><Key.backspace>COLL
Screenshot: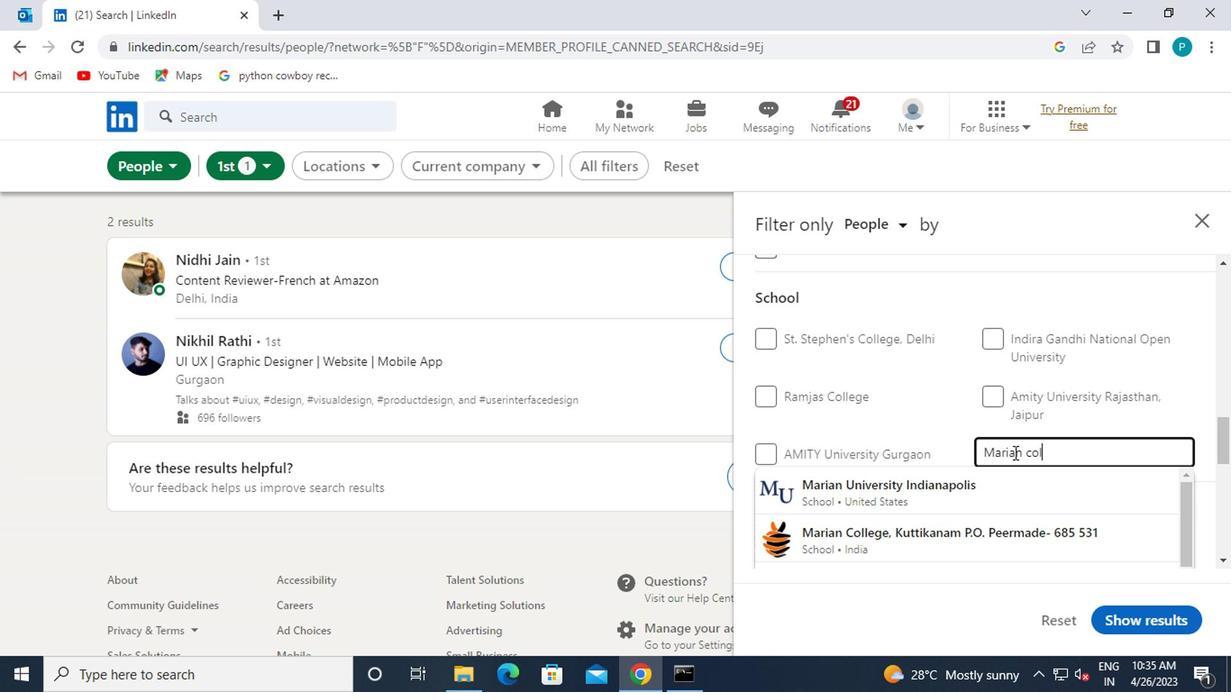 
Action: Mouse moved to (1010, 516)
Screenshot: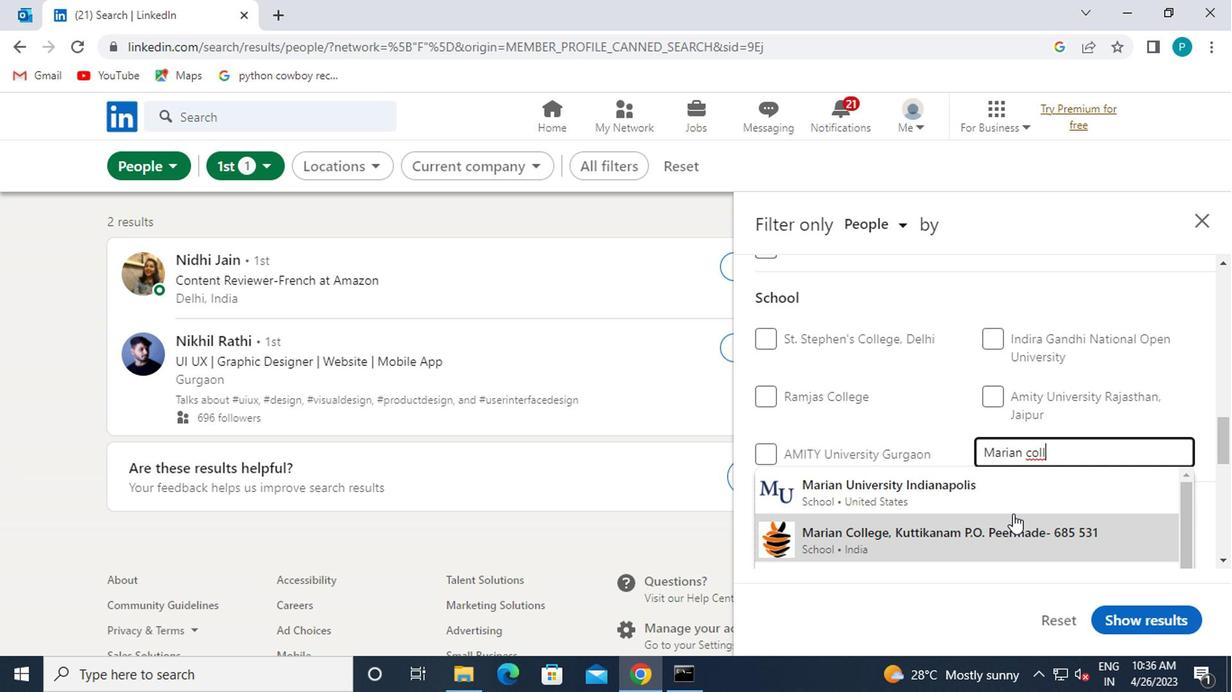 
Action: Mouse pressed left at (1010, 516)
Screenshot: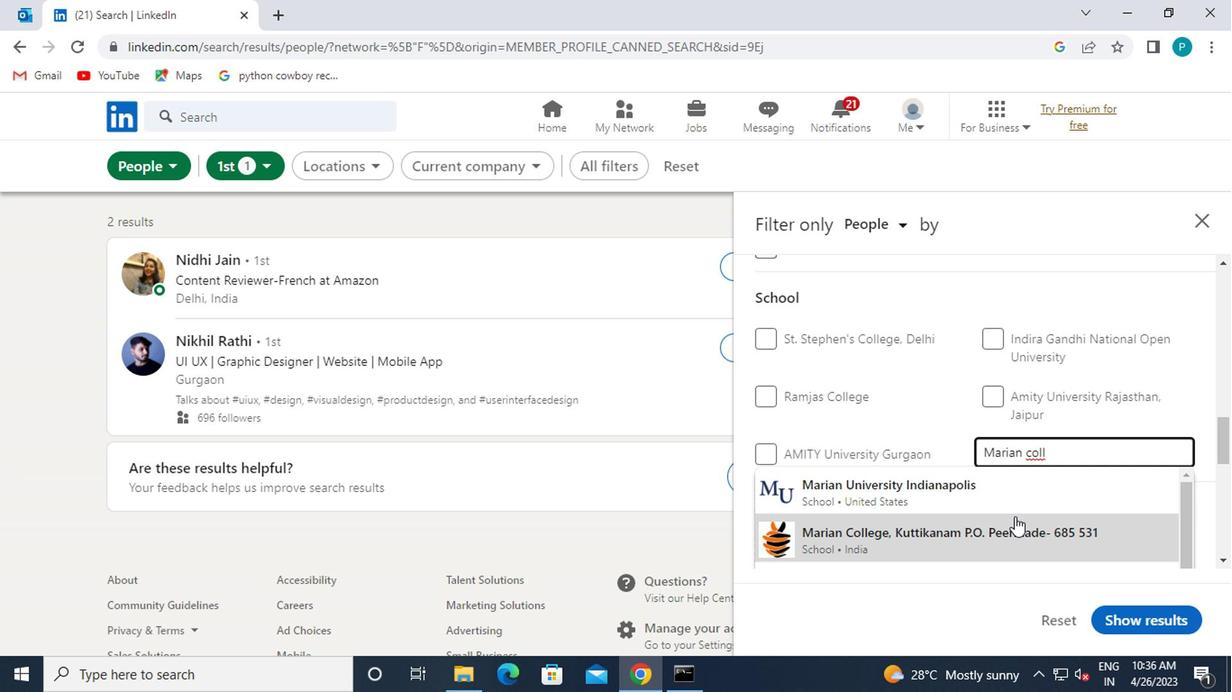 
Action: Mouse moved to (897, 472)
Screenshot: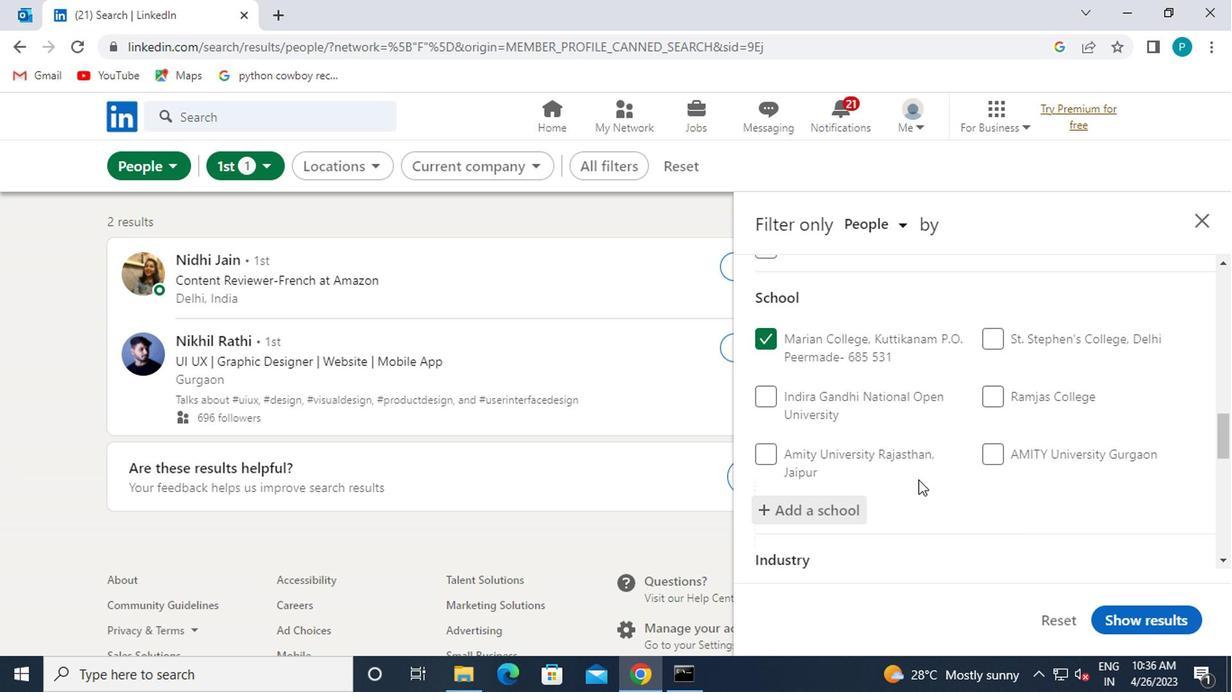 
Action: Mouse scrolled (897, 471) with delta (0, 0)
Screenshot: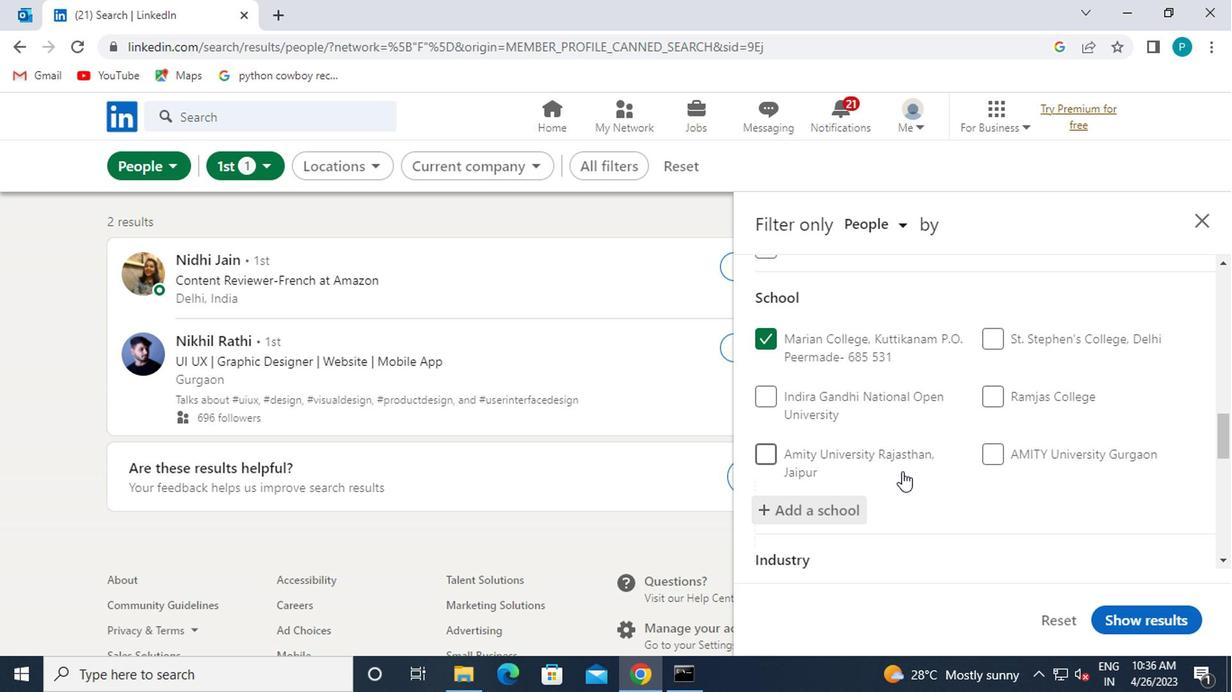 
Action: Mouse scrolled (897, 471) with delta (0, 0)
Screenshot: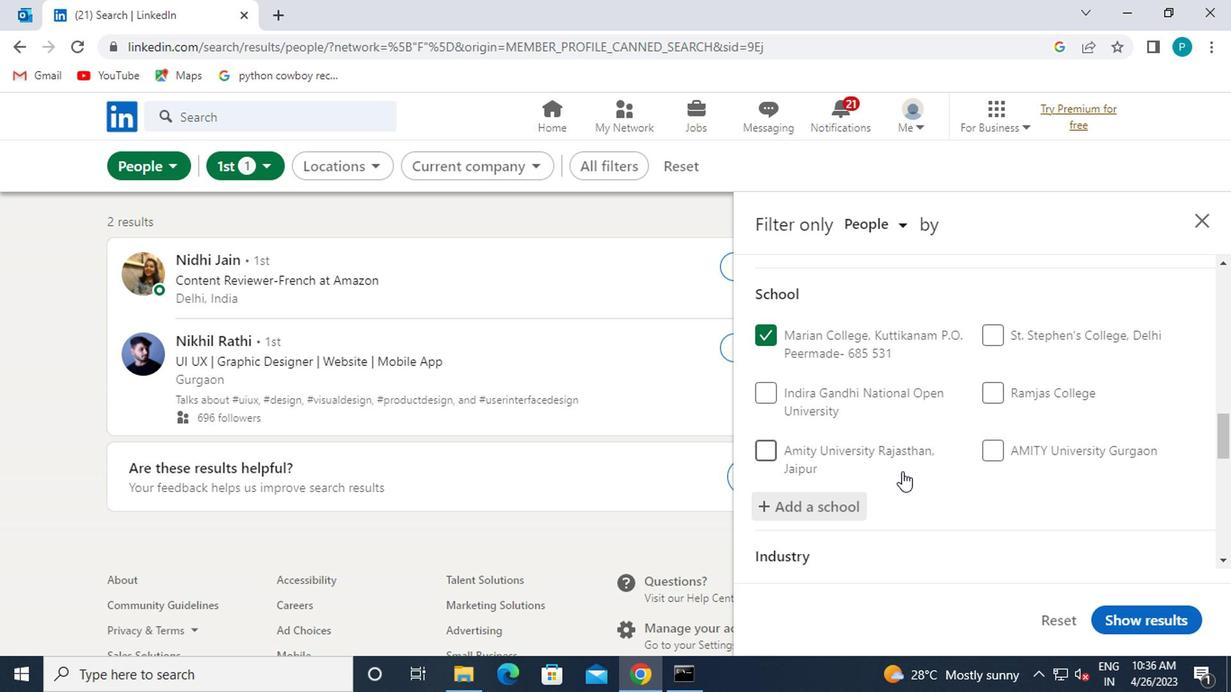 
Action: Mouse moved to (835, 496)
Screenshot: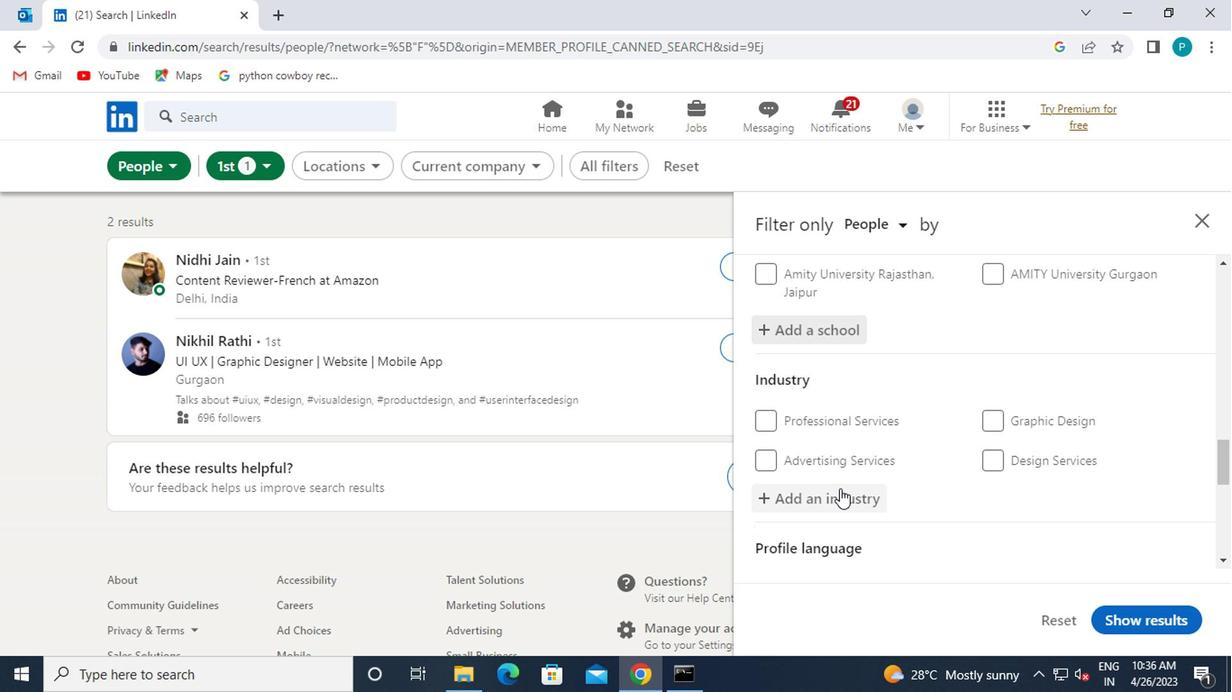 
Action: Mouse pressed left at (835, 496)
Screenshot: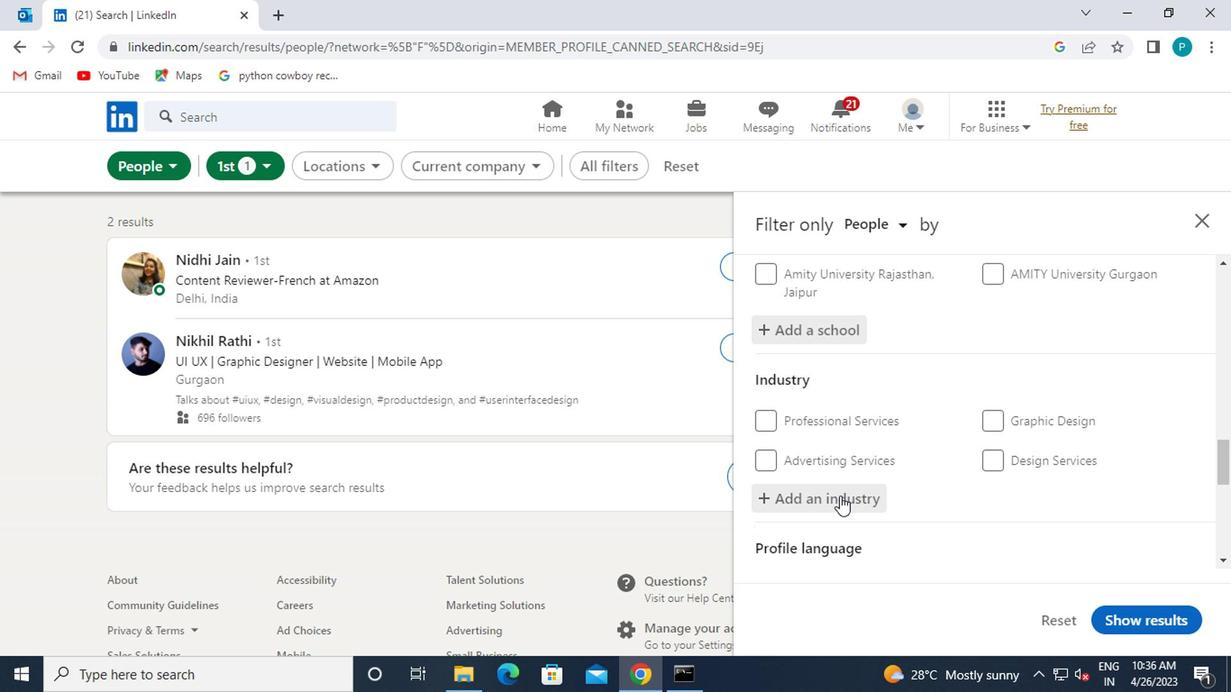 
Action: Key pressed PHILANTHRO
Screenshot: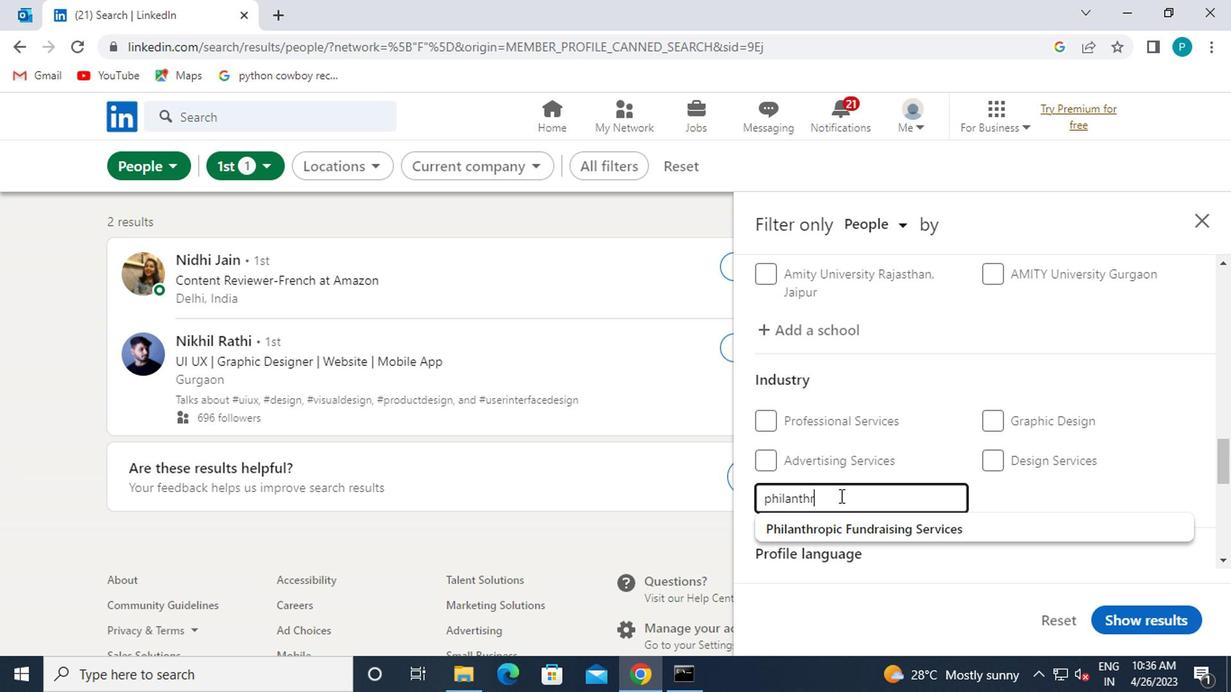 
Action: Mouse moved to (837, 528)
Screenshot: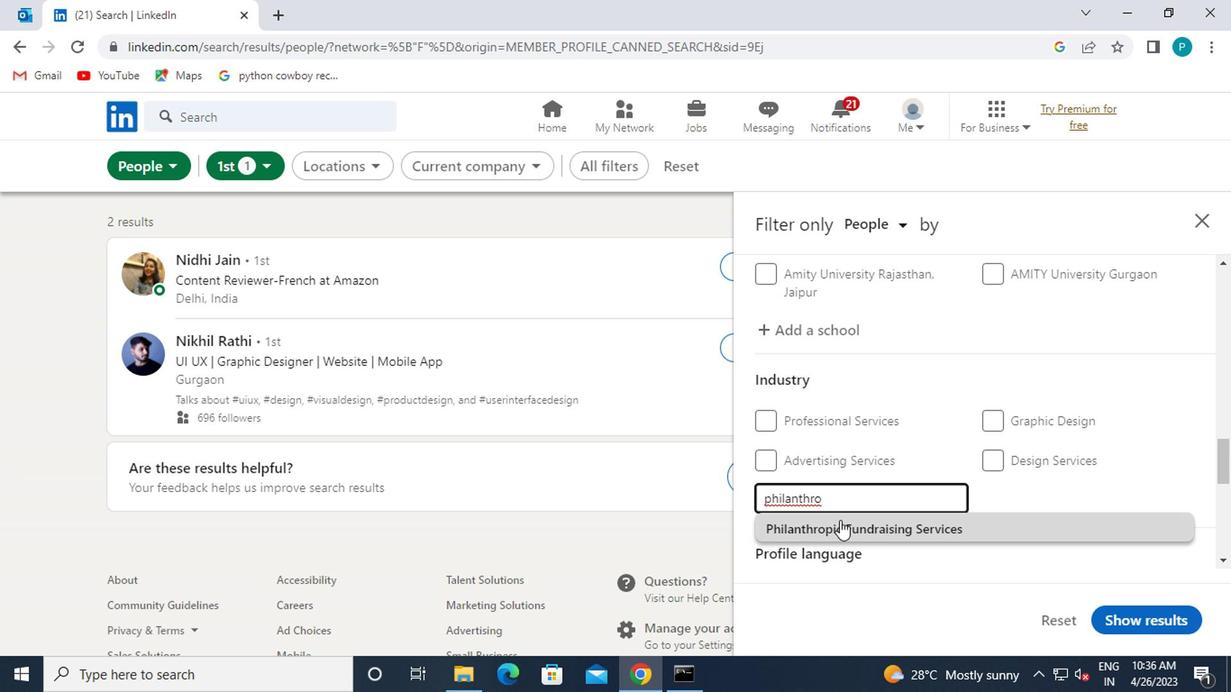 
Action: Mouse pressed left at (837, 528)
Screenshot: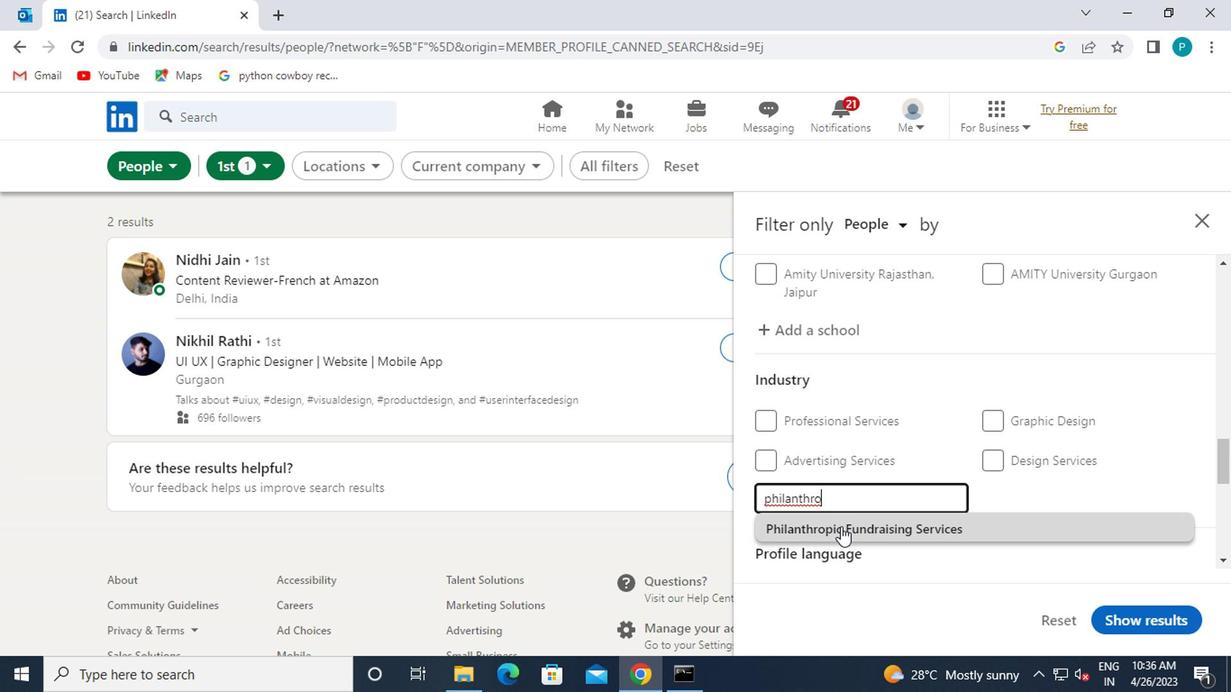
Action: Mouse scrolled (837, 527) with delta (0, -1)
Screenshot: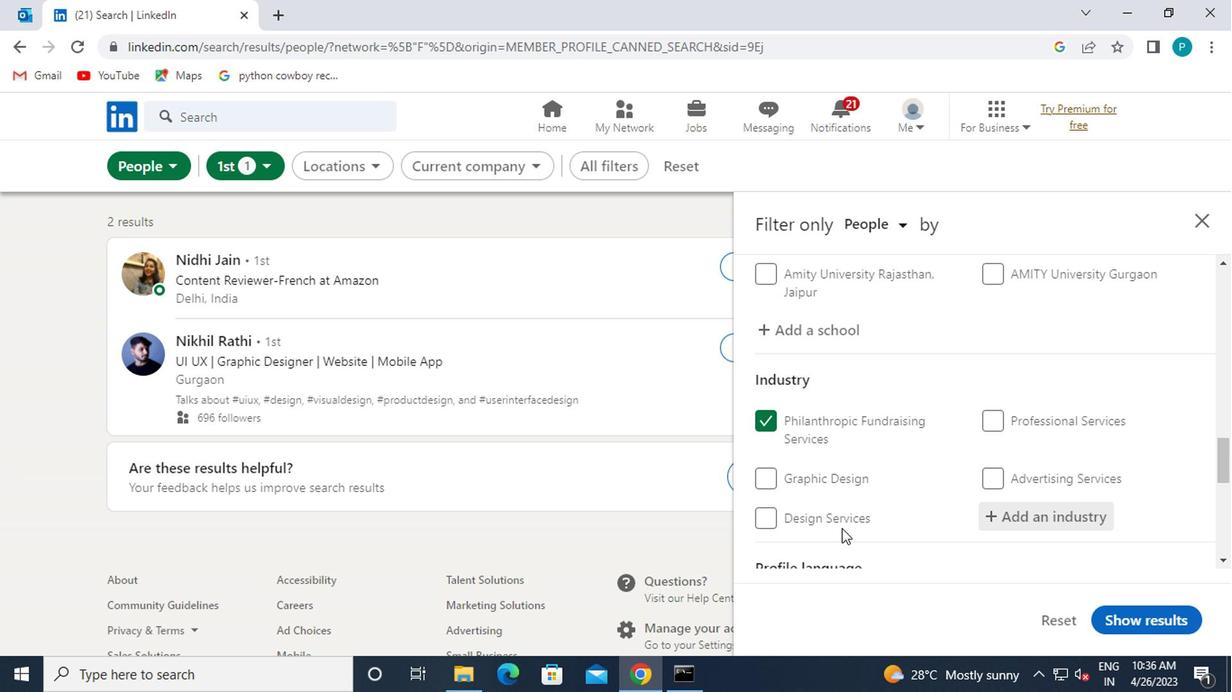 
Action: Mouse scrolled (837, 527) with delta (0, -1)
Screenshot: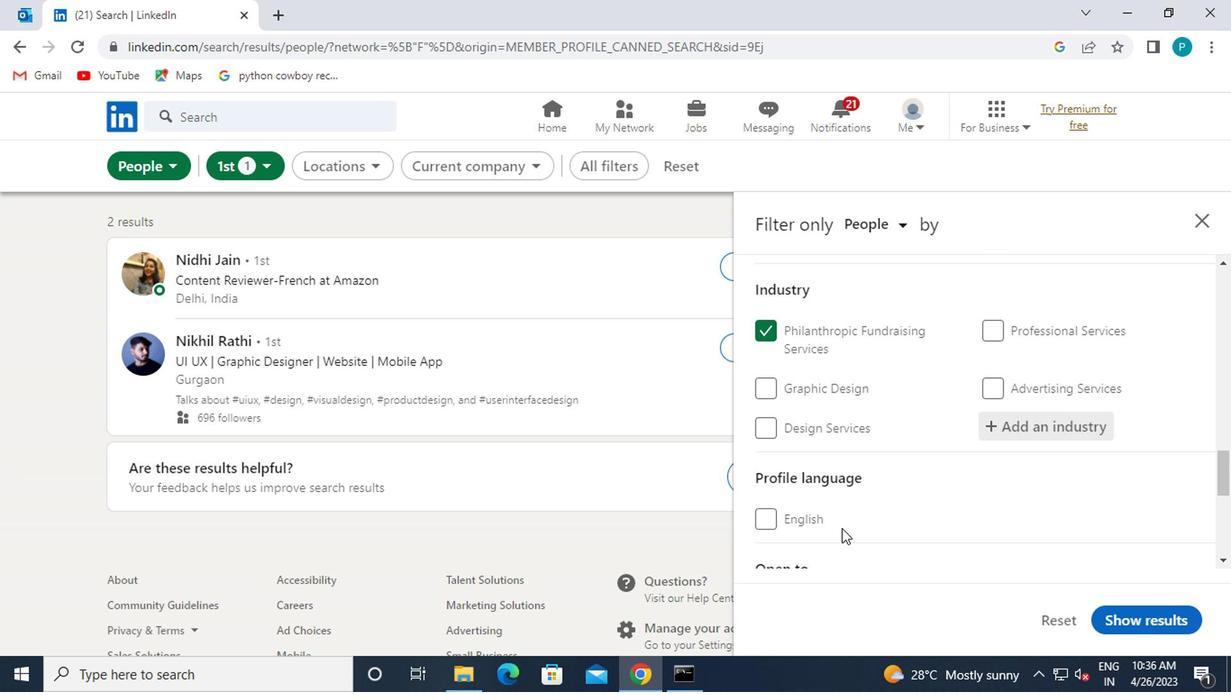 
Action: Mouse moved to (772, 422)
Screenshot: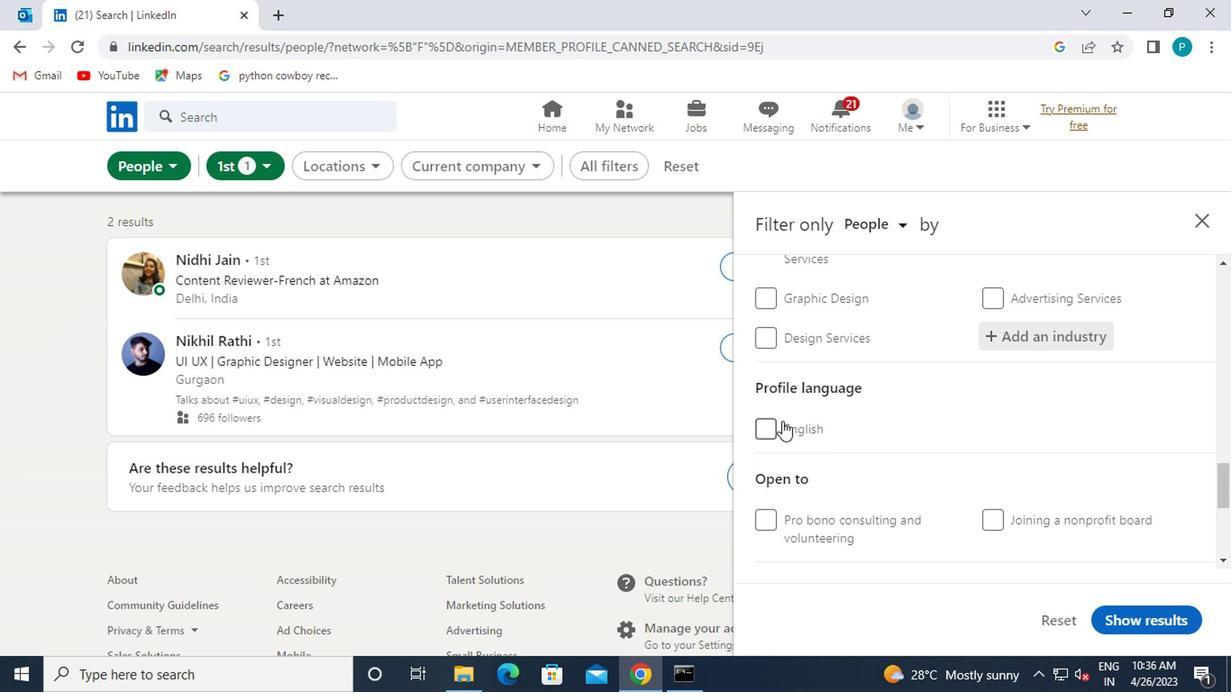 
Action: Mouse pressed left at (772, 422)
Screenshot: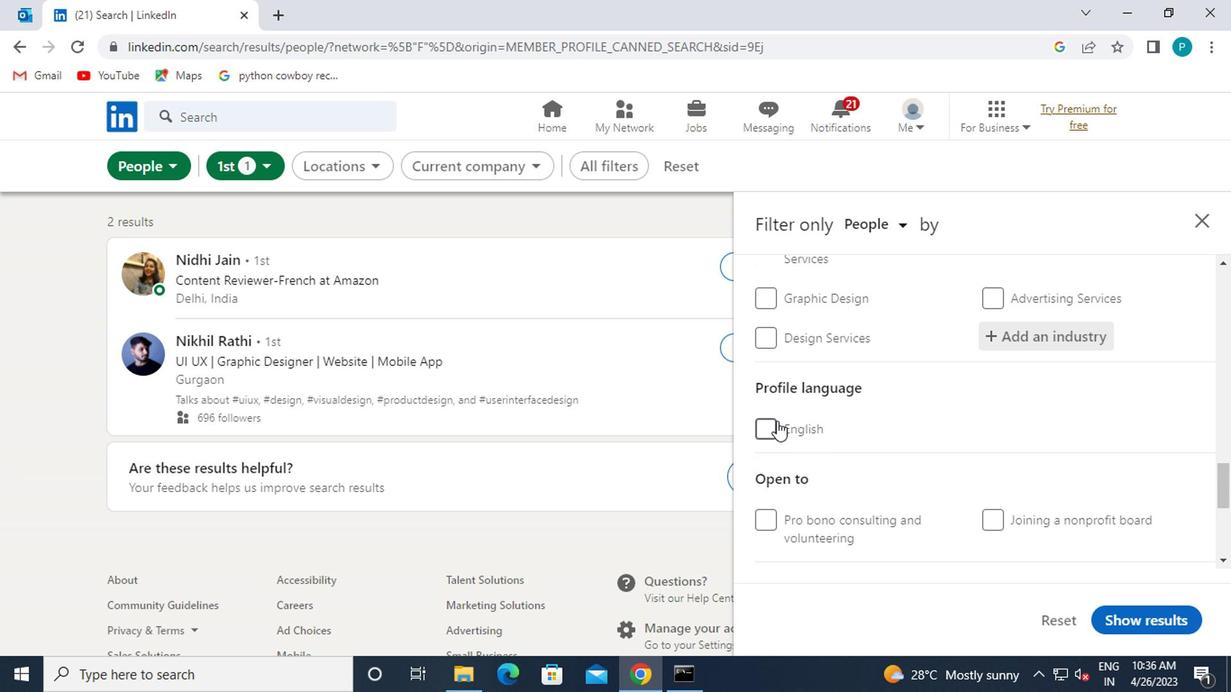 
Action: Mouse moved to (839, 464)
Screenshot: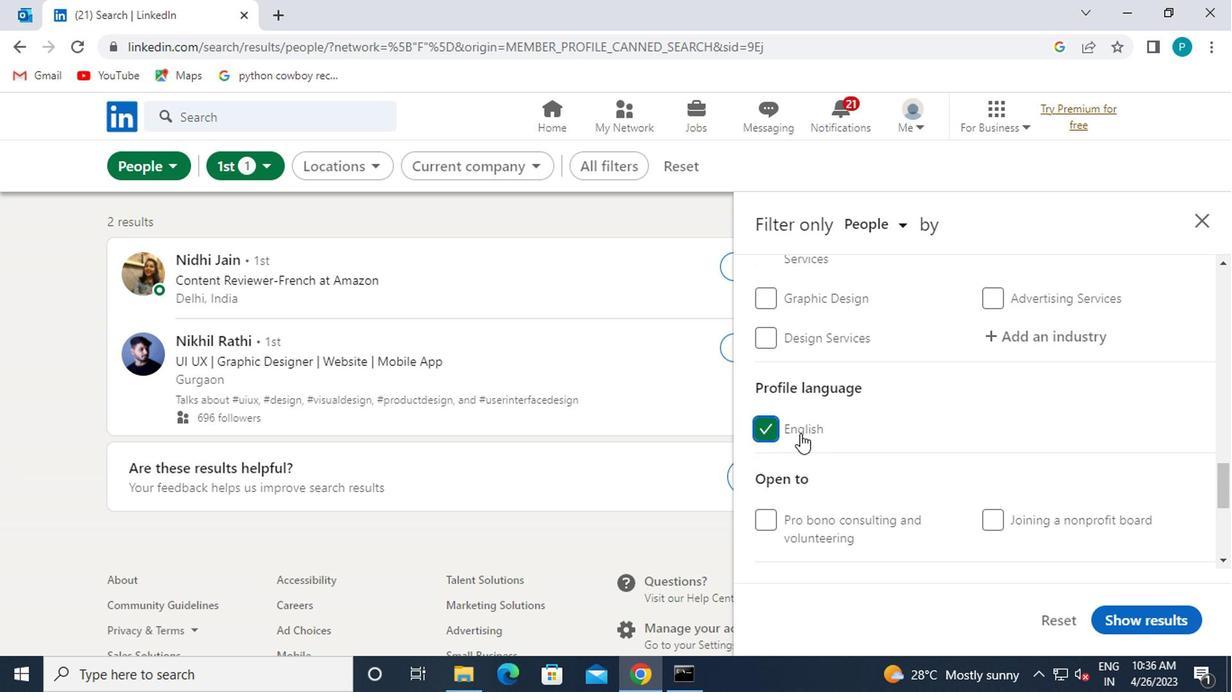 
Action: Mouse scrolled (839, 463) with delta (0, -1)
Screenshot: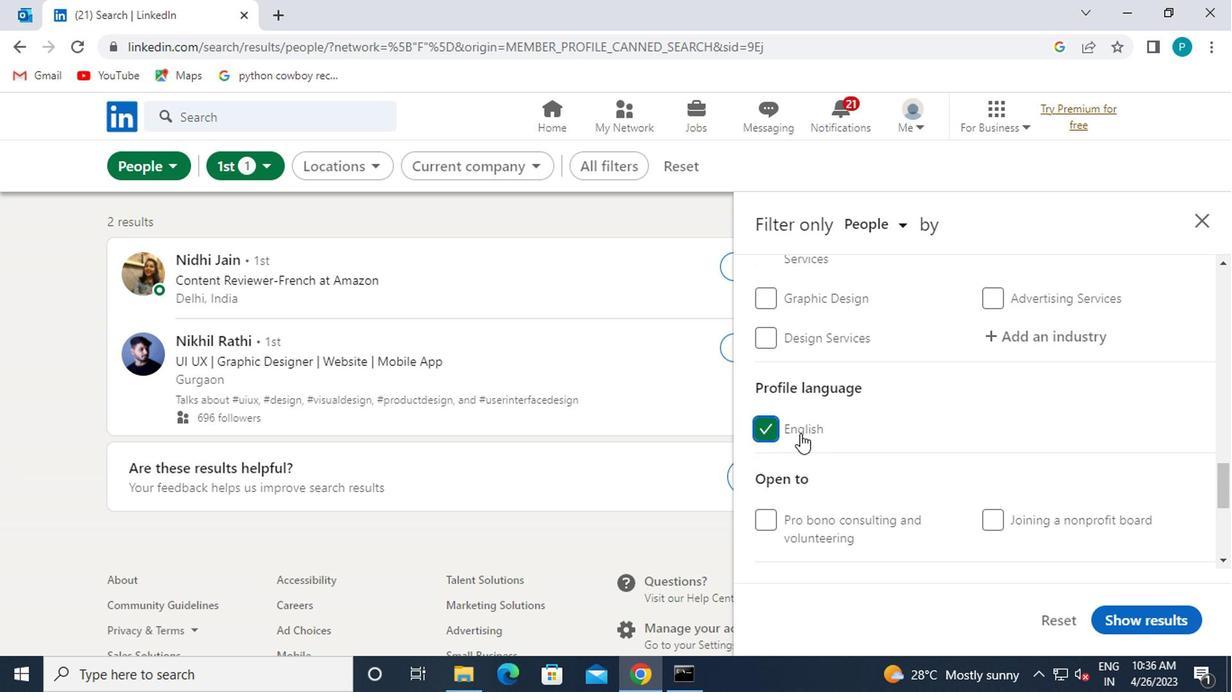 
Action: Mouse moved to (840, 468)
Screenshot: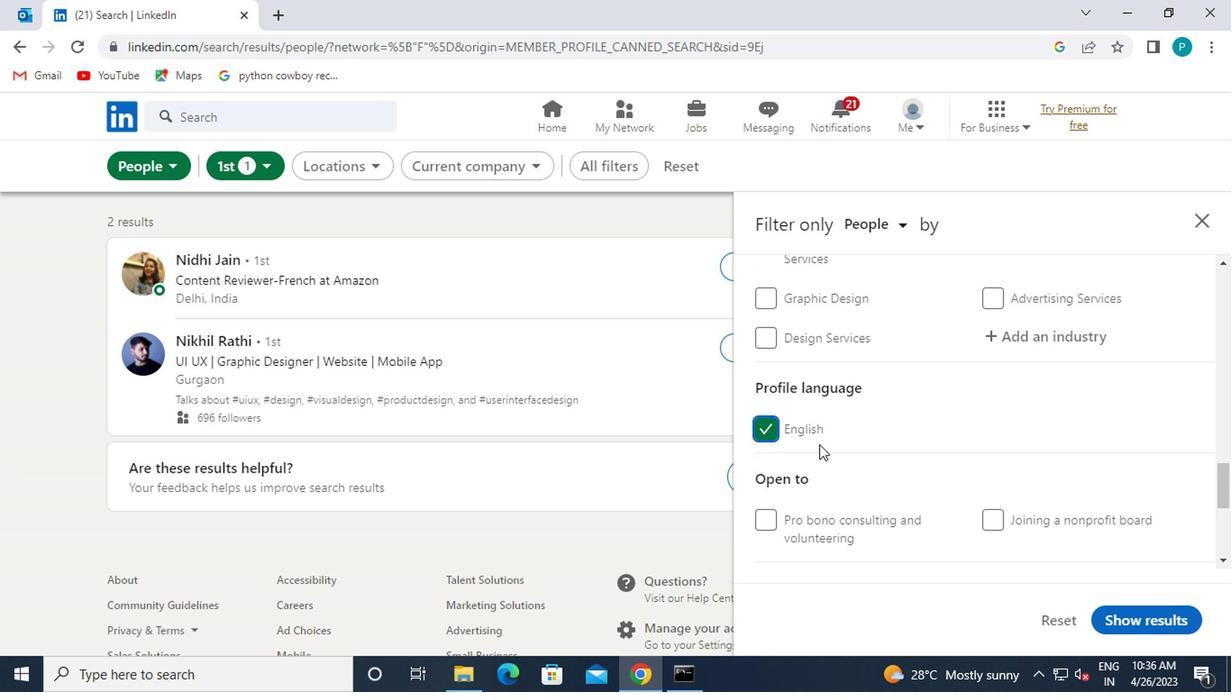 
Action: Mouse scrolled (840, 467) with delta (0, -1)
Screenshot: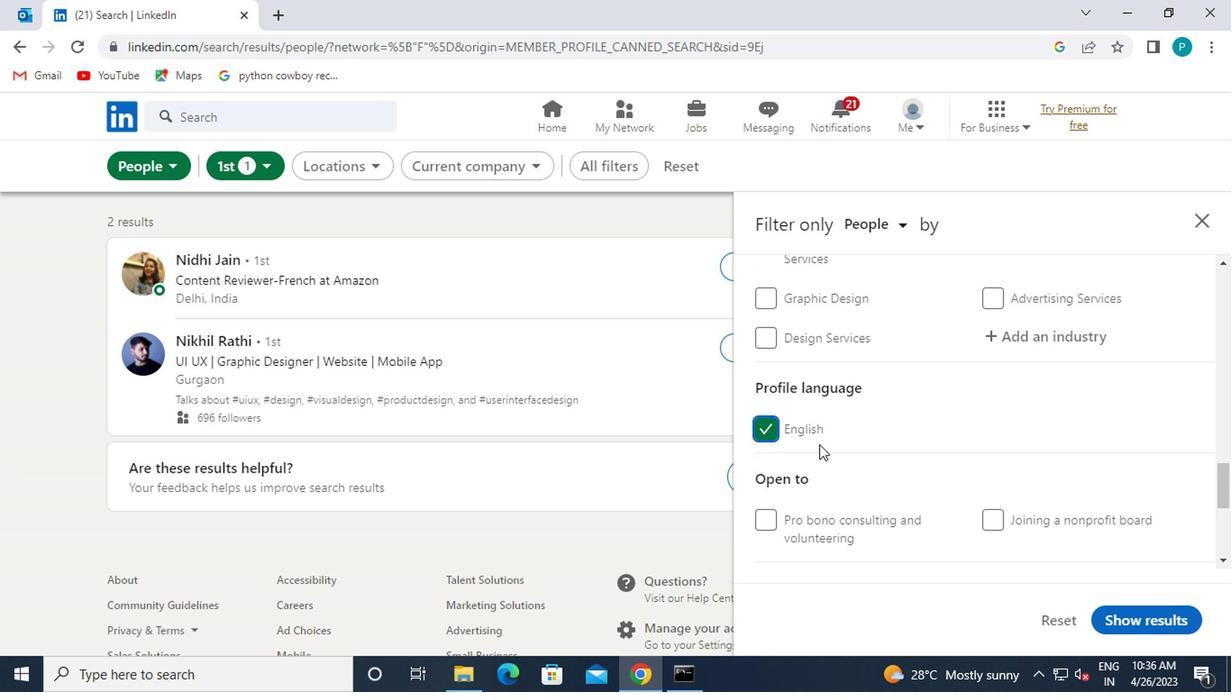 
Action: Mouse moved to (813, 455)
Screenshot: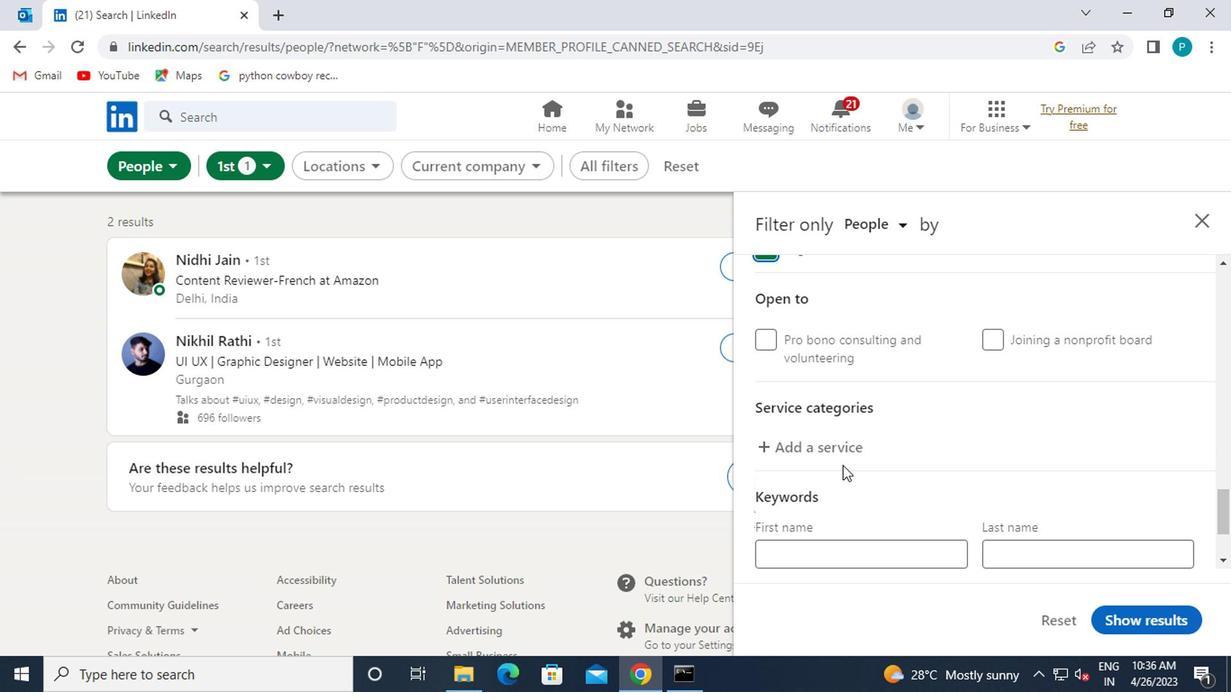 
Action: Mouse pressed left at (813, 455)
Screenshot: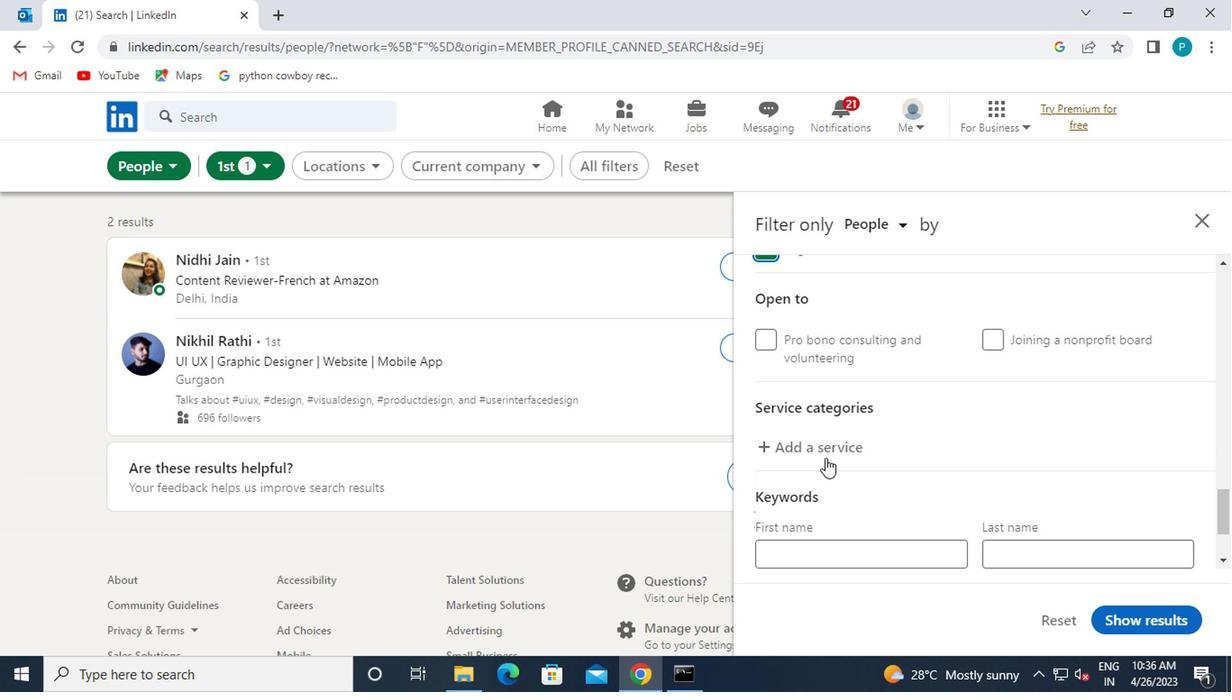 
Action: Mouse moved to (817, 456)
Screenshot: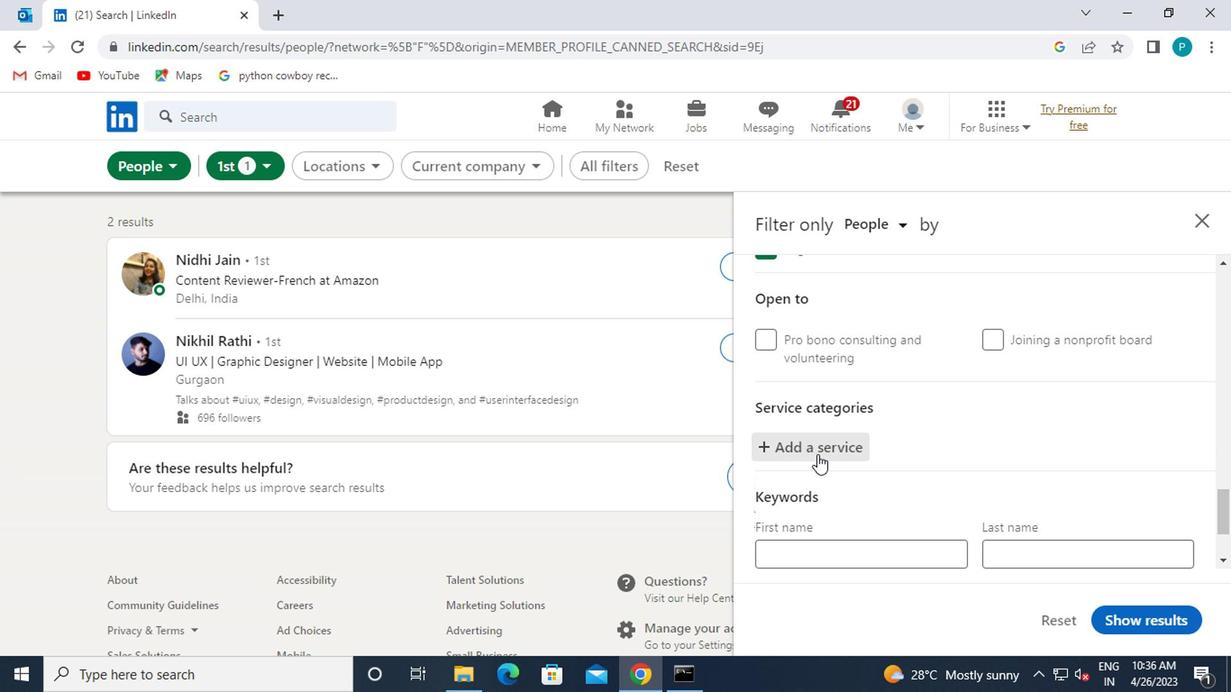
Action: Key pressed TELEC
Screenshot: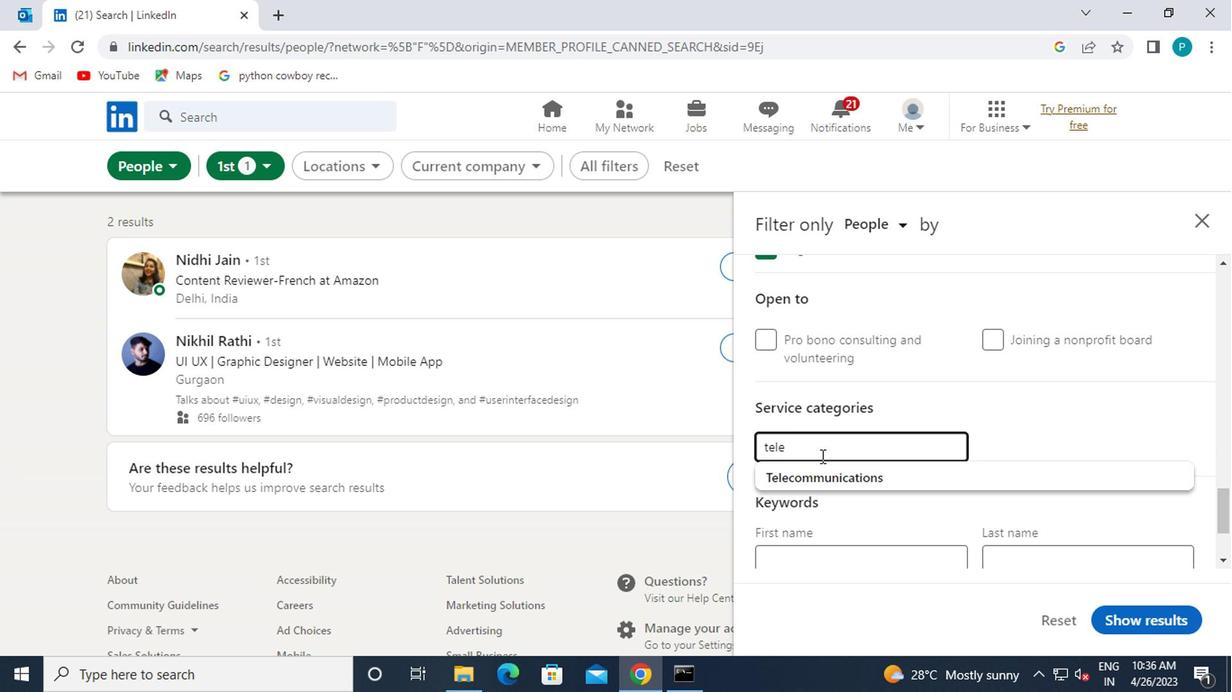 
Action: Mouse moved to (813, 477)
Screenshot: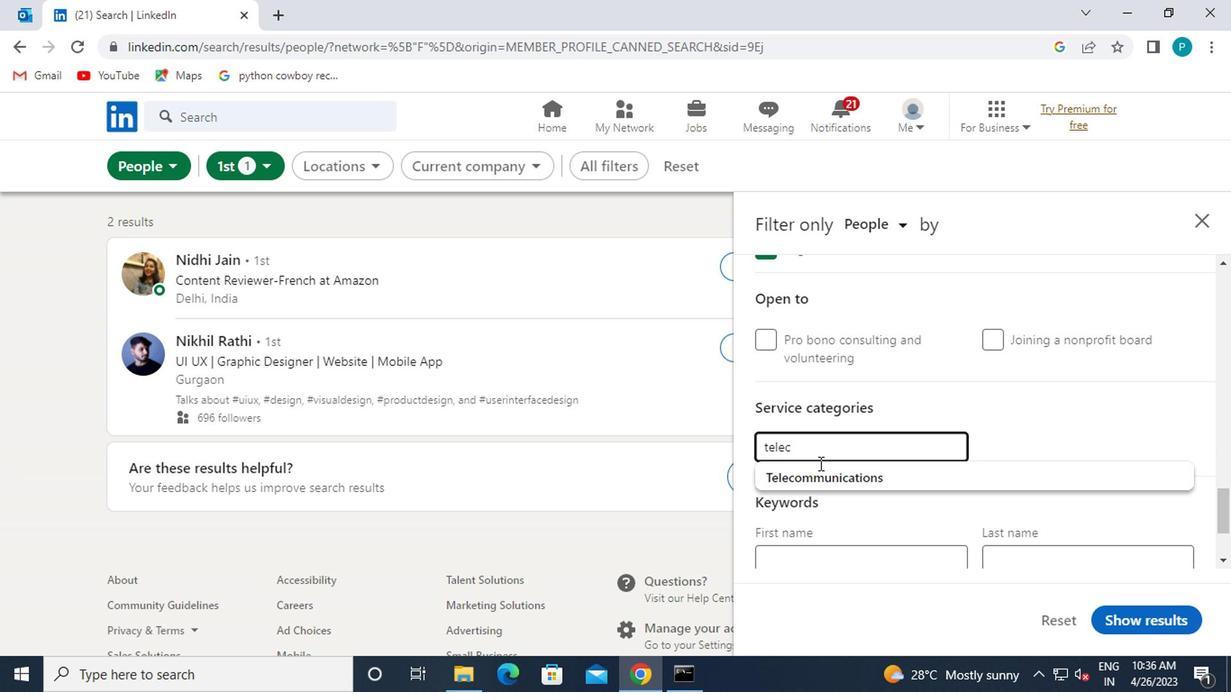 
Action: Mouse pressed left at (813, 477)
Screenshot: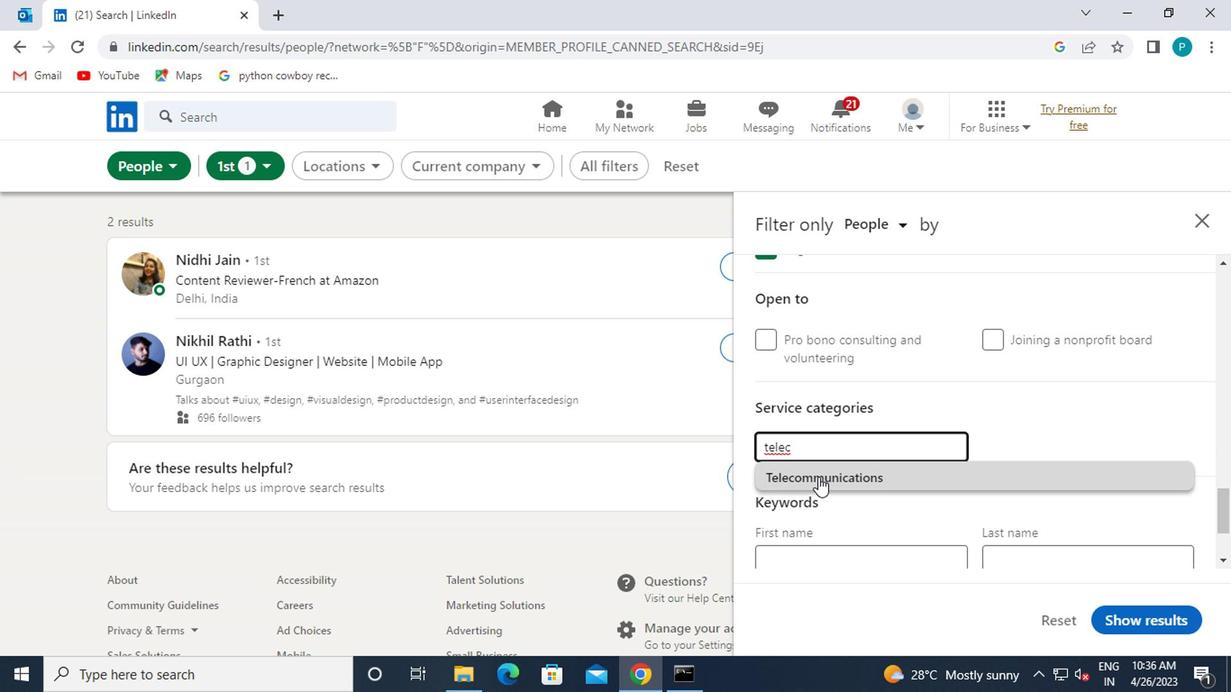 
Action: Mouse moved to (828, 445)
Screenshot: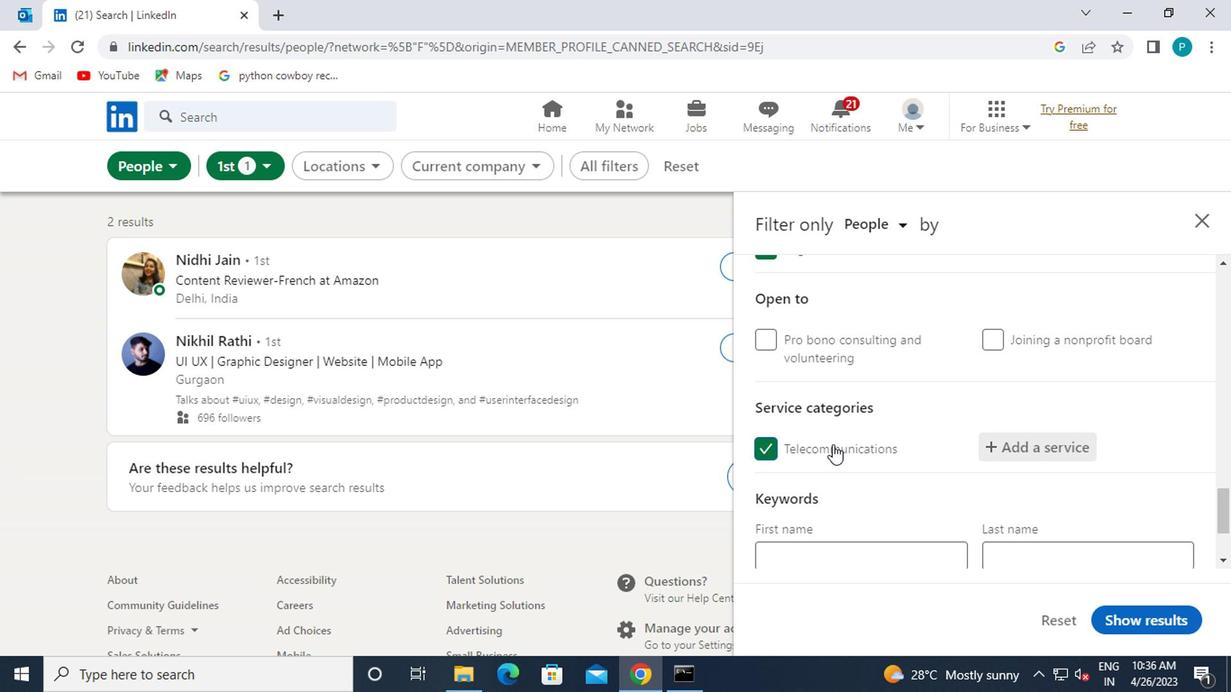 
Action: Mouse scrolled (828, 444) with delta (0, 0)
Screenshot: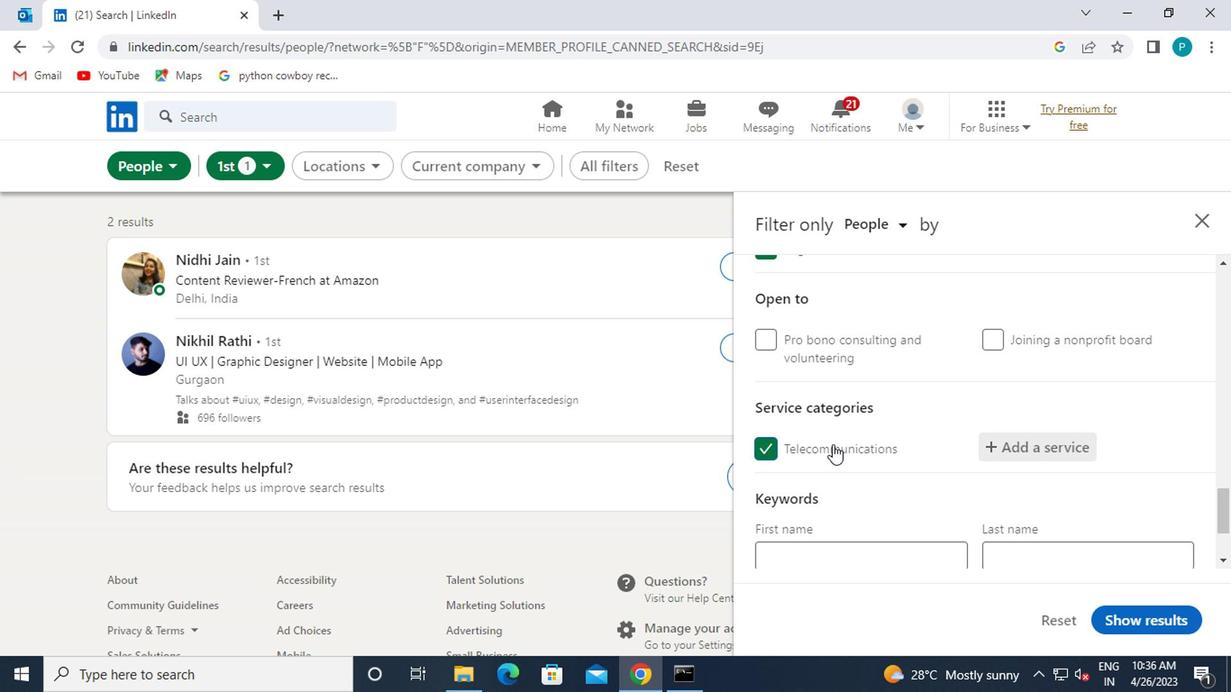 
Action: Mouse scrolled (828, 444) with delta (0, 0)
Screenshot: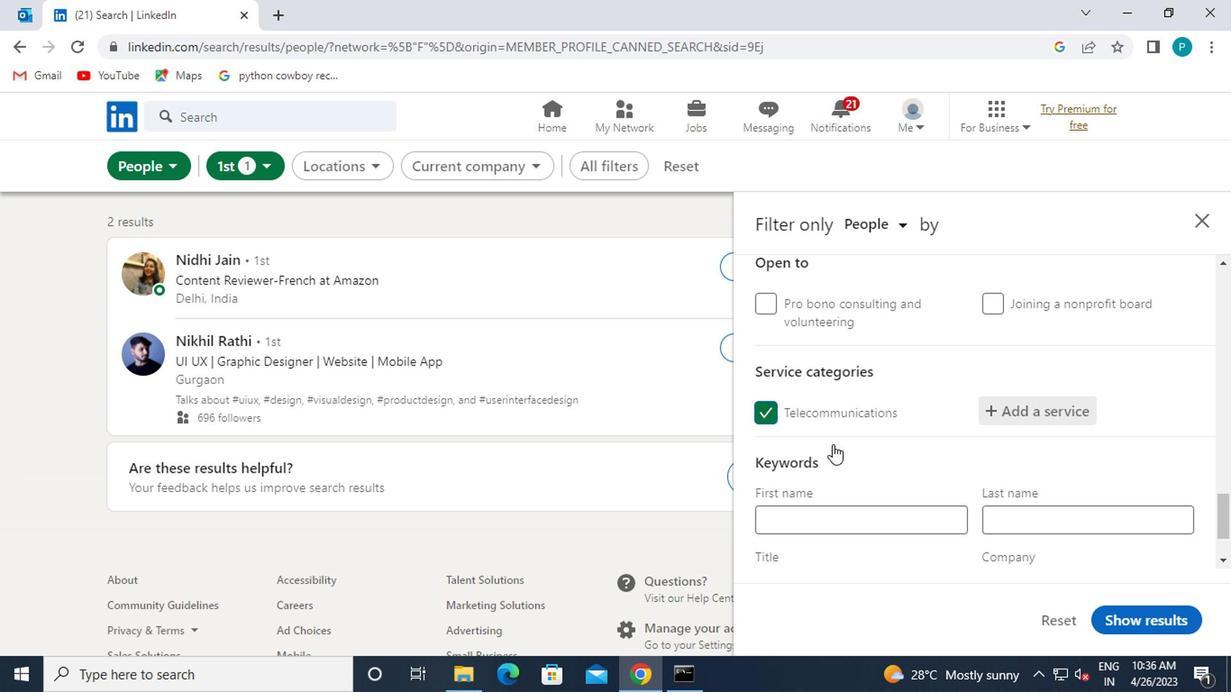 
Action: Mouse moved to (812, 488)
Screenshot: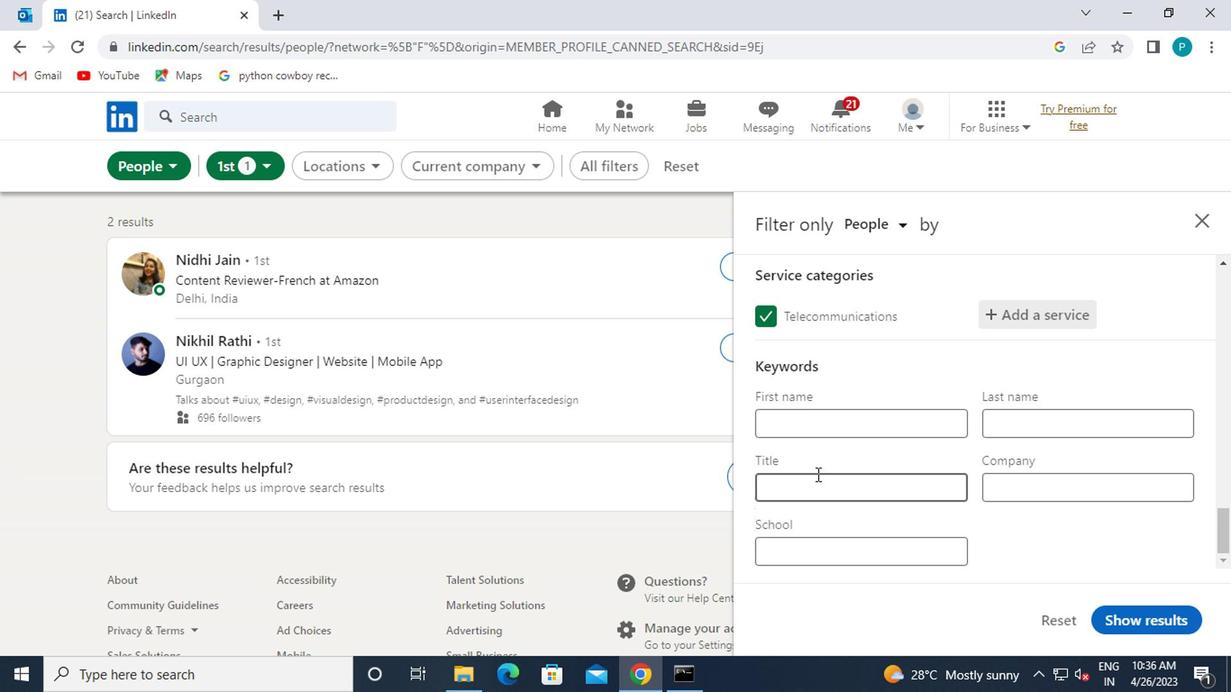 
Action: Mouse pressed left at (812, 488)
Screenshot: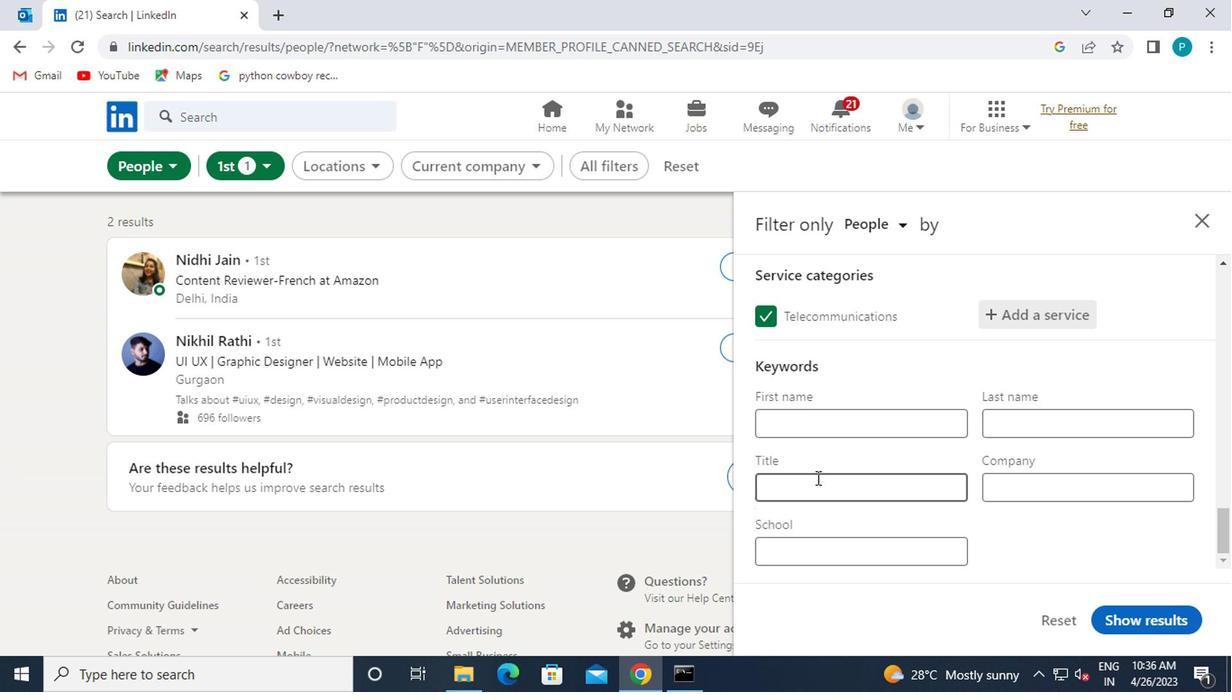 
Action: Mouse moved to (818, 494)
Screenshot: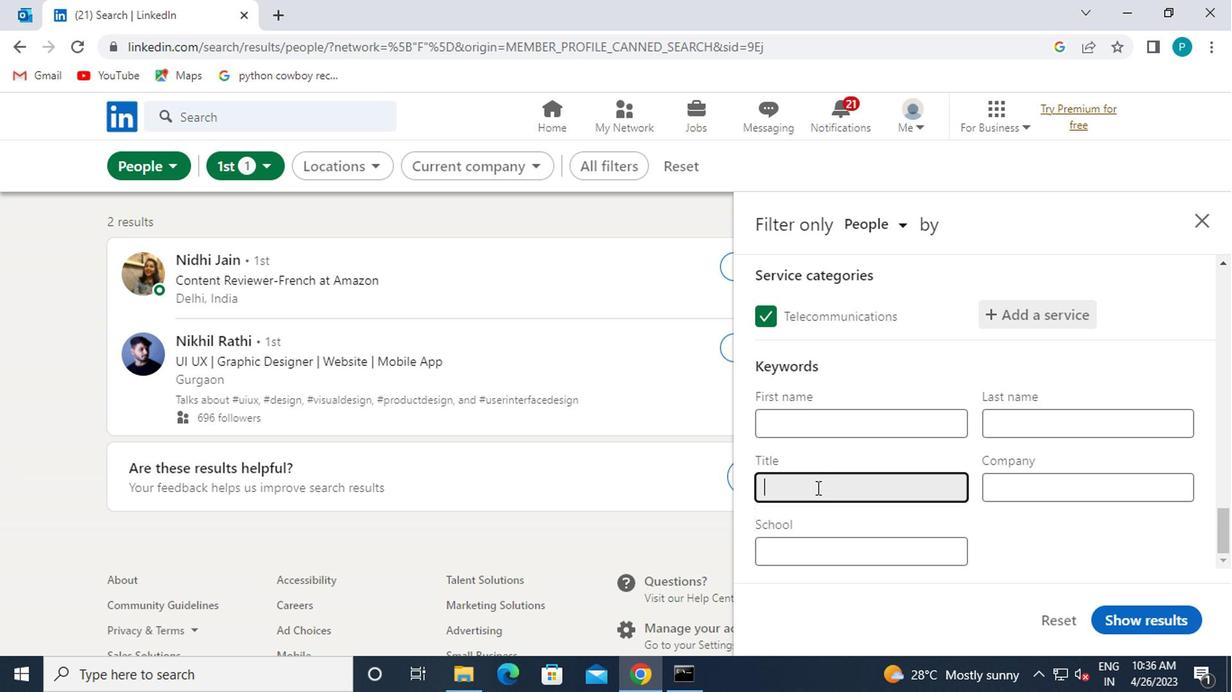 
Action: Key pressed <Key.caps_lock>PU<Key.backspace><Key.caps_lock>UBLIC<Key.space><Key.caps_lock>R<Key.caps_lock>ELATION
Screenshot: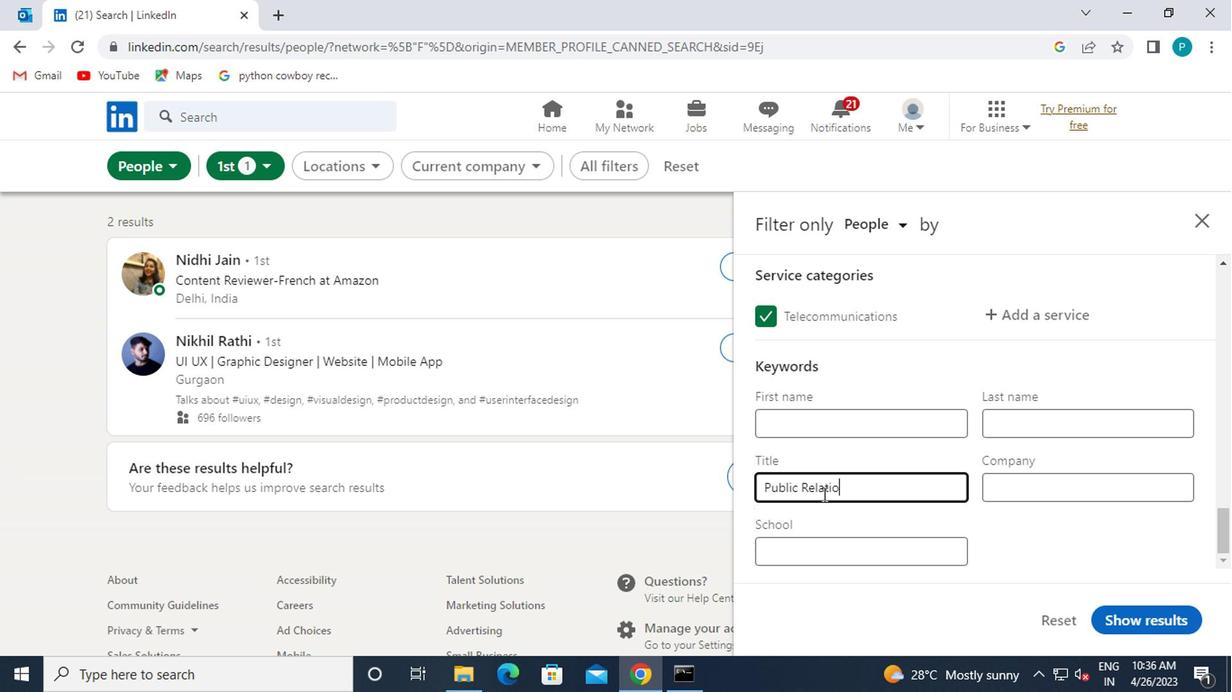
Action: Mouse moved to (830, 488)
Screenshot: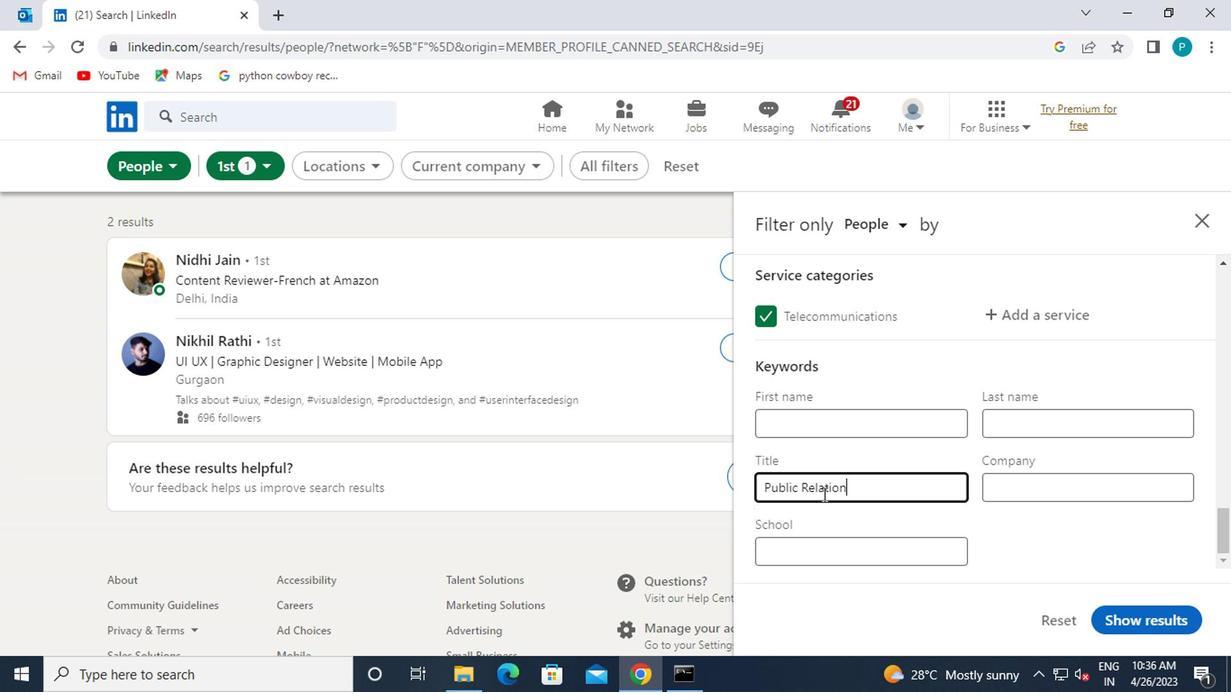 
Action: Key pressed S
Screenshot: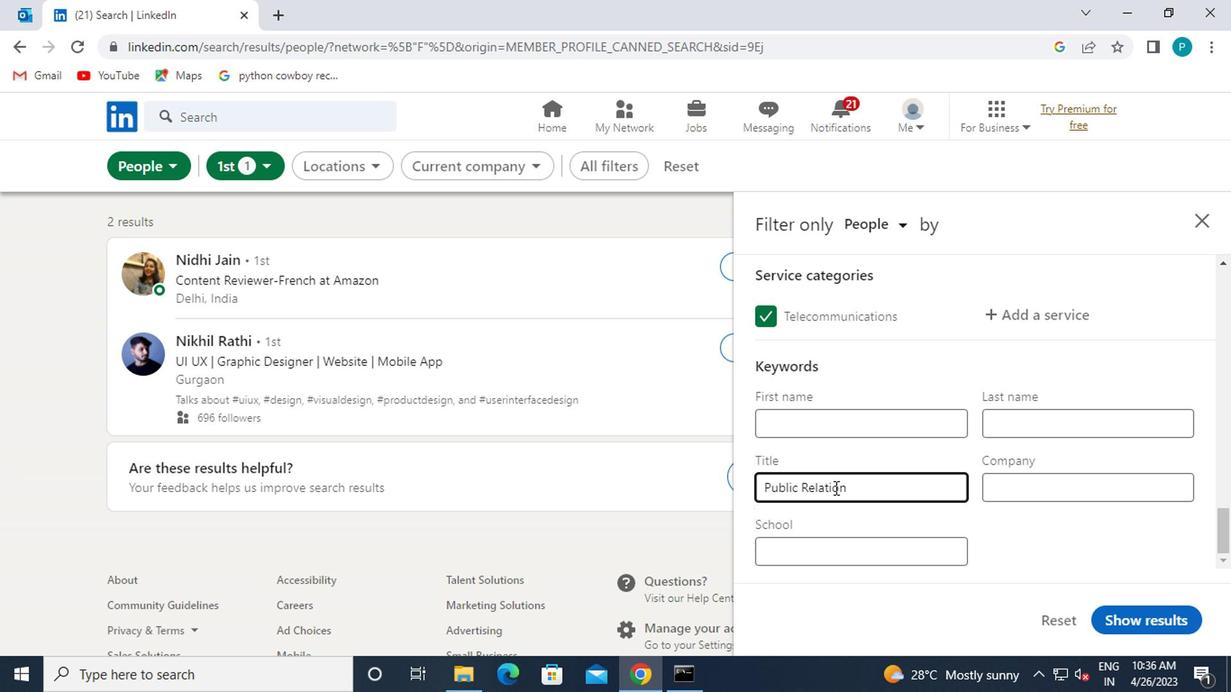 
Action: Mouse moved to (1116, 617)
Screenshot: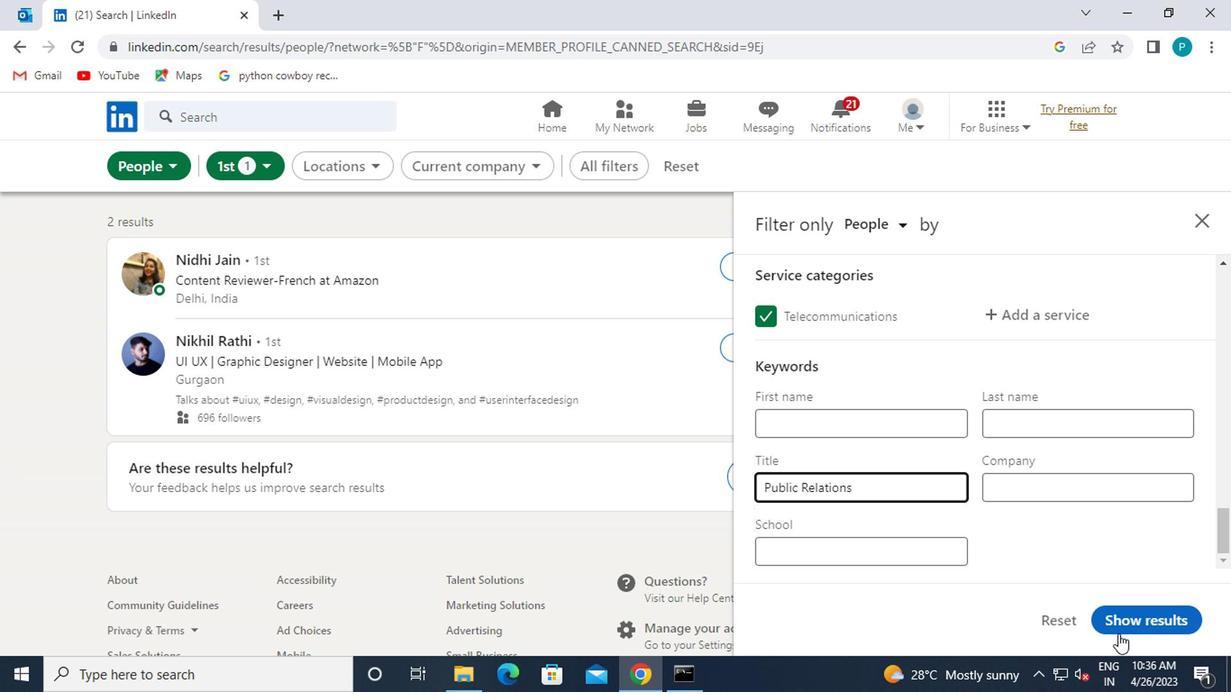 
Action: Mouse pressed left at (1116, 617)
Screenshot: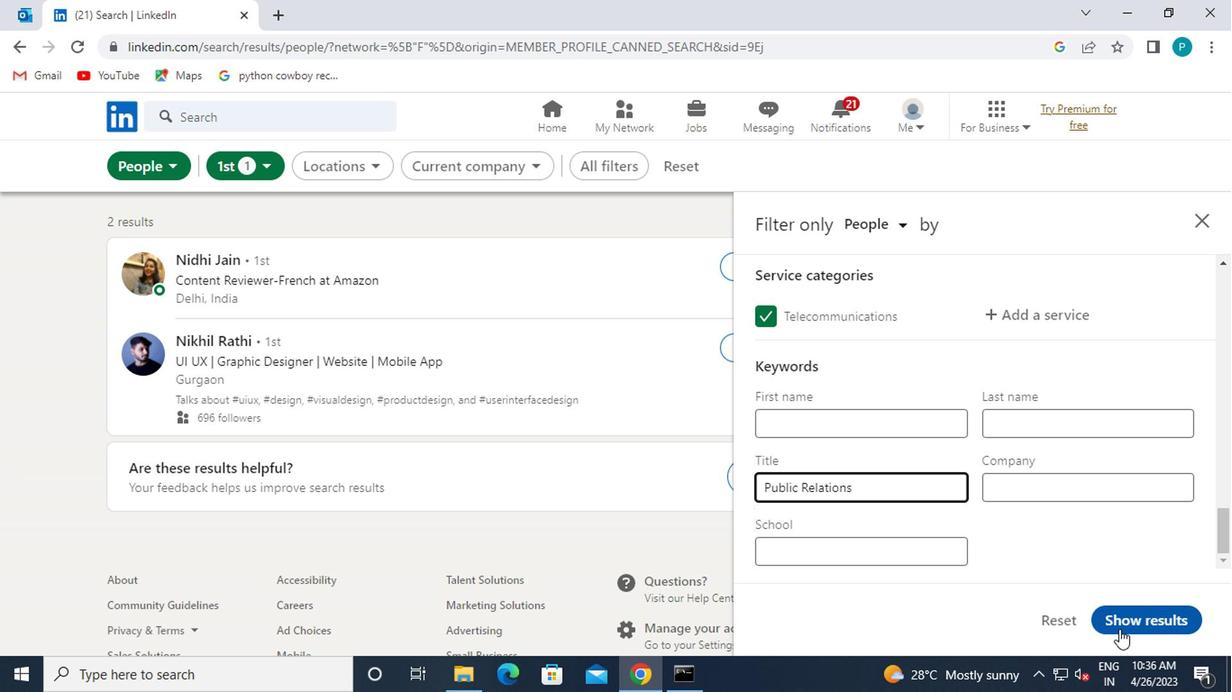 
Action: Mouse moved to (1116, 617)
Screenshot: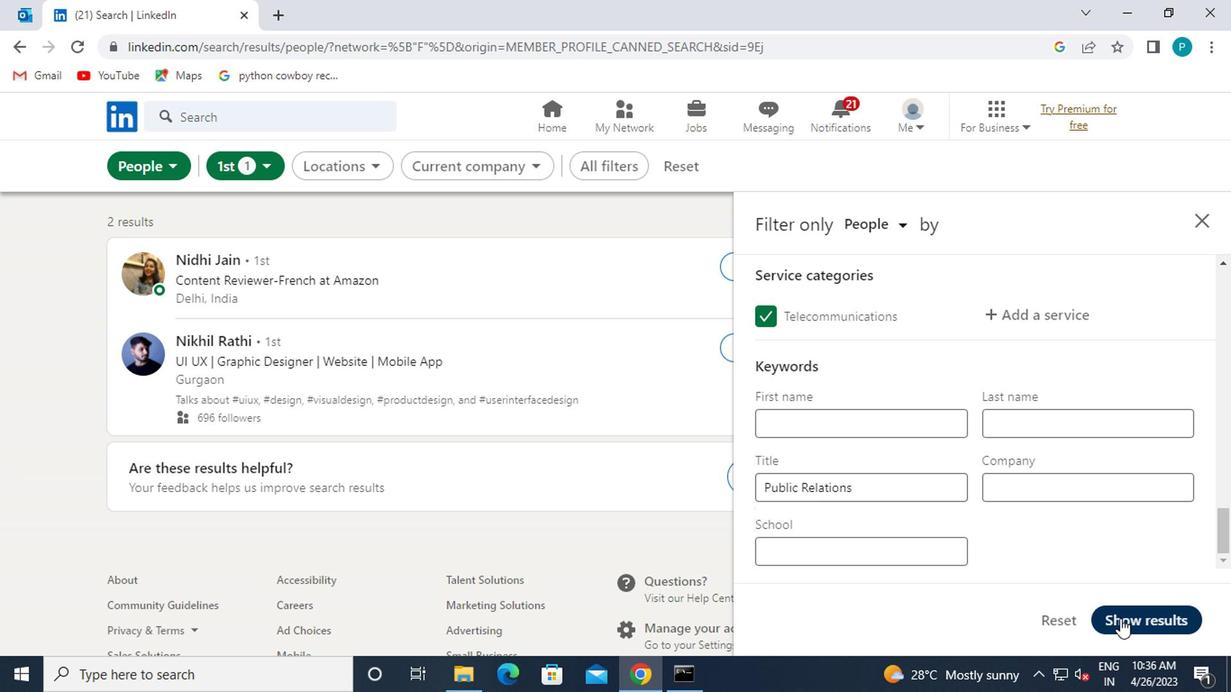 
